 Task: Find connections with filter location General Roca with filter topic #openhouse with filter profile language German with filter current company Job4freshers with filter school Vignan's Foundation for Science, Technology & Research with filter industry Design Services with filter service category Business Law with filter keywords title Housekeeper
Action: Mouse moved to (582, 105)
Screenshot: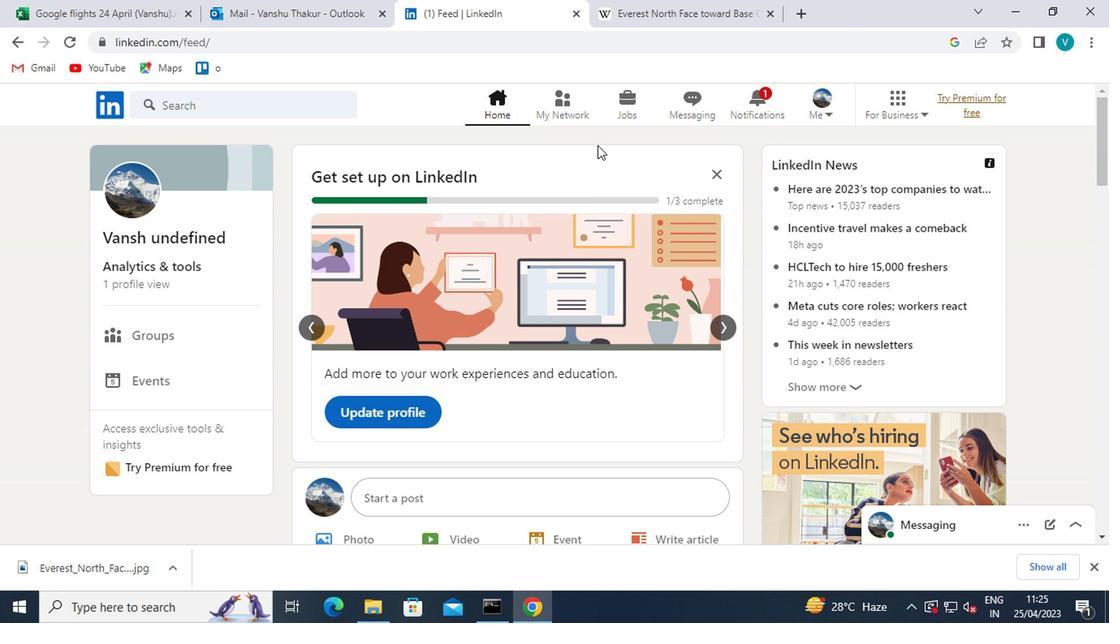 
Action: Mouse pressed left at (582, 105)
Screenshot: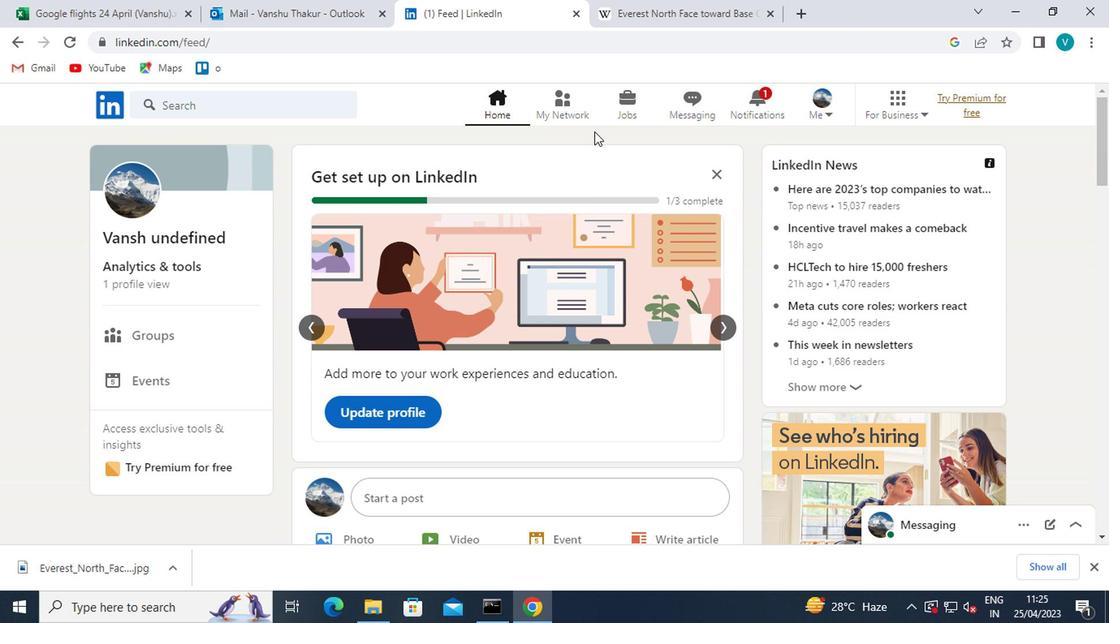
Action: Mouse moved to (181, 194)
Screenshot: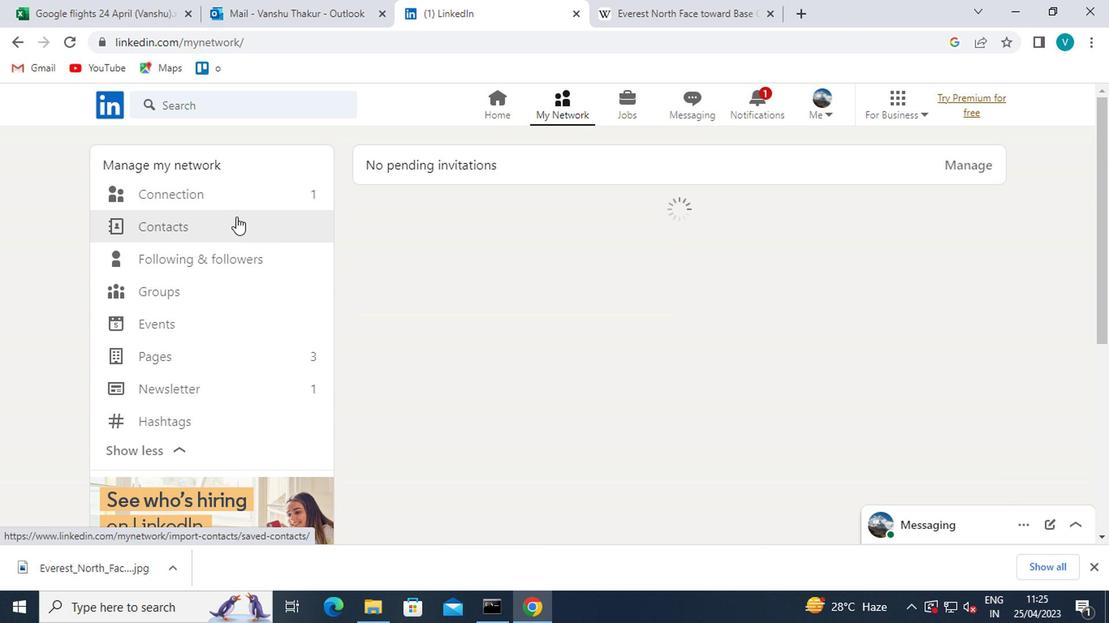 
Action: Mouse pressed left at (181, 194)
Screenshot: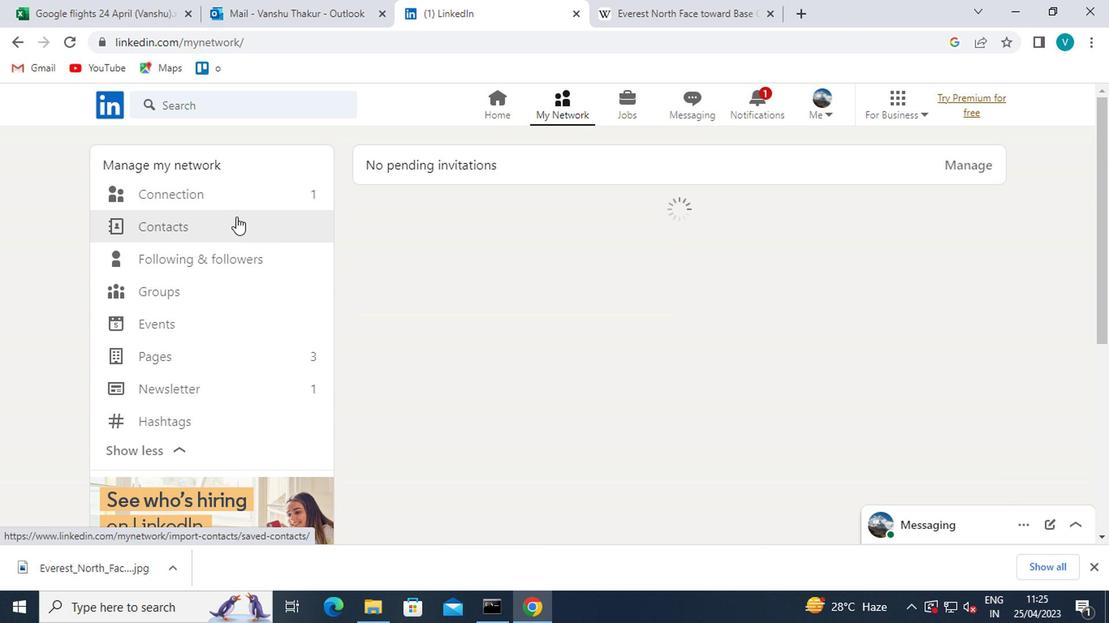 
Action: Mouse moved to (658, 195)
Screenshot: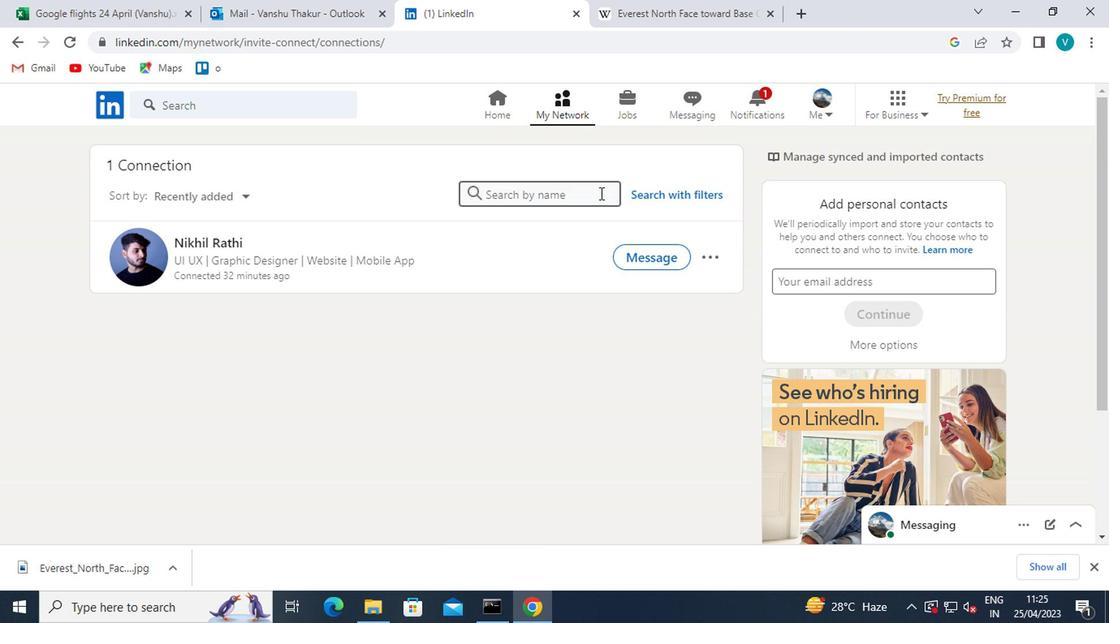 
Action: Mouse pressed left at (658, 195)
Screenshot: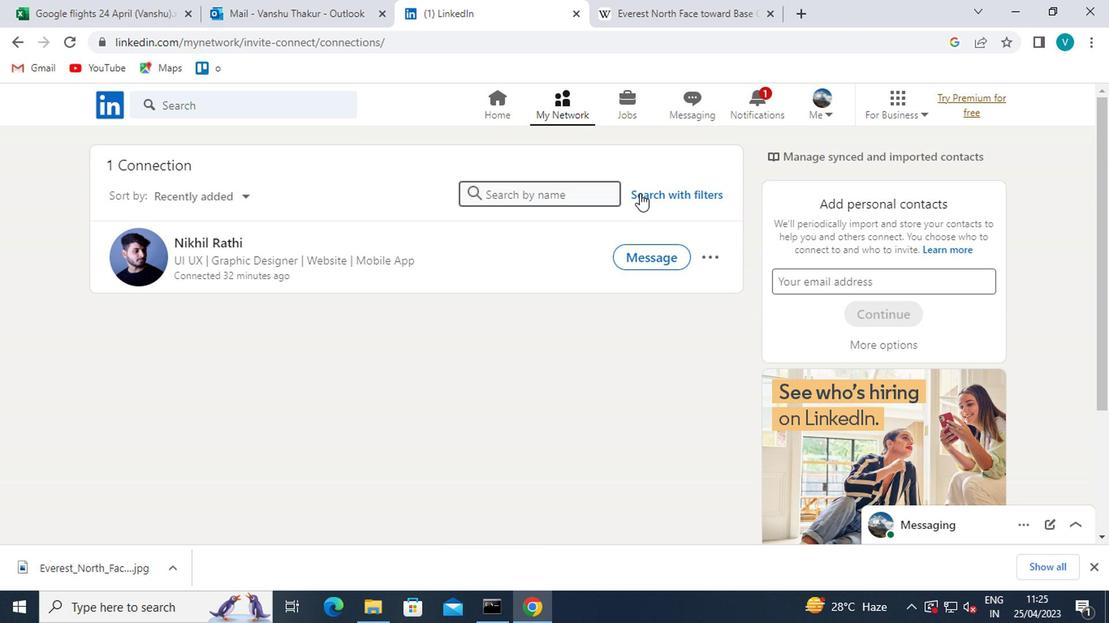 
Action: Mouse moved to (554, 147)
Screenshot: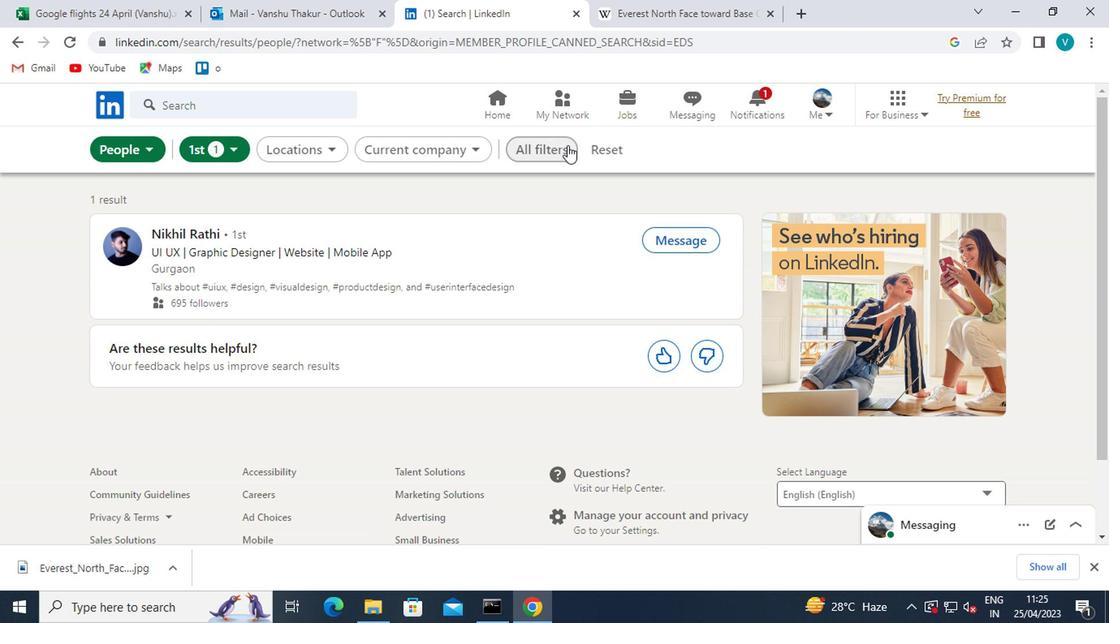 
Action: Mouse pressed left at (554, 147)
Screenshot: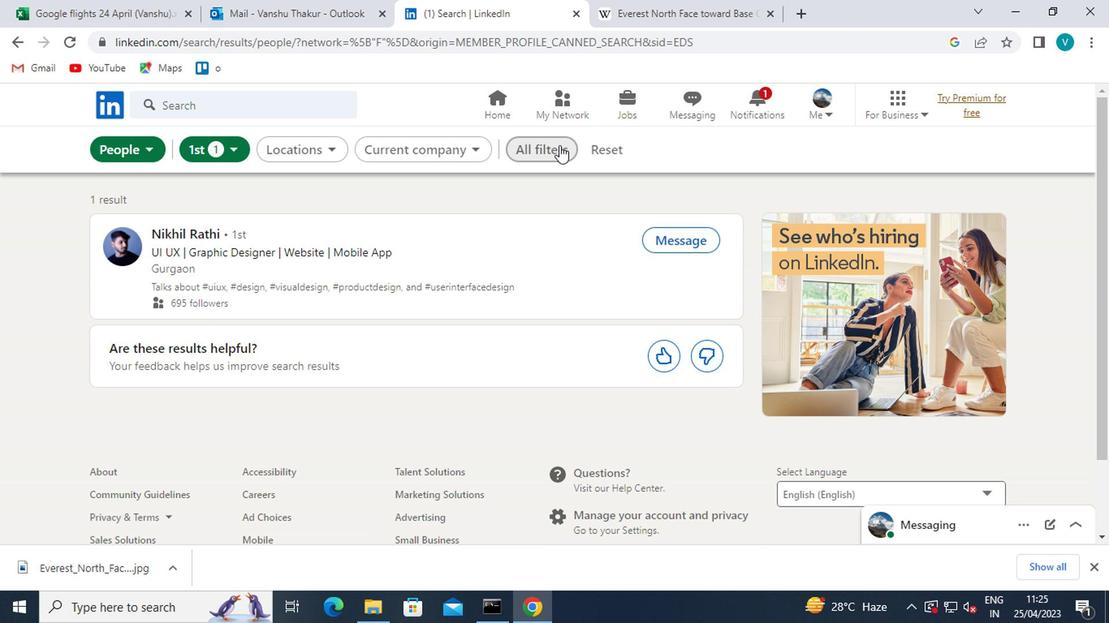 
Action: Mouse moved to (773, 259)
Screenshot: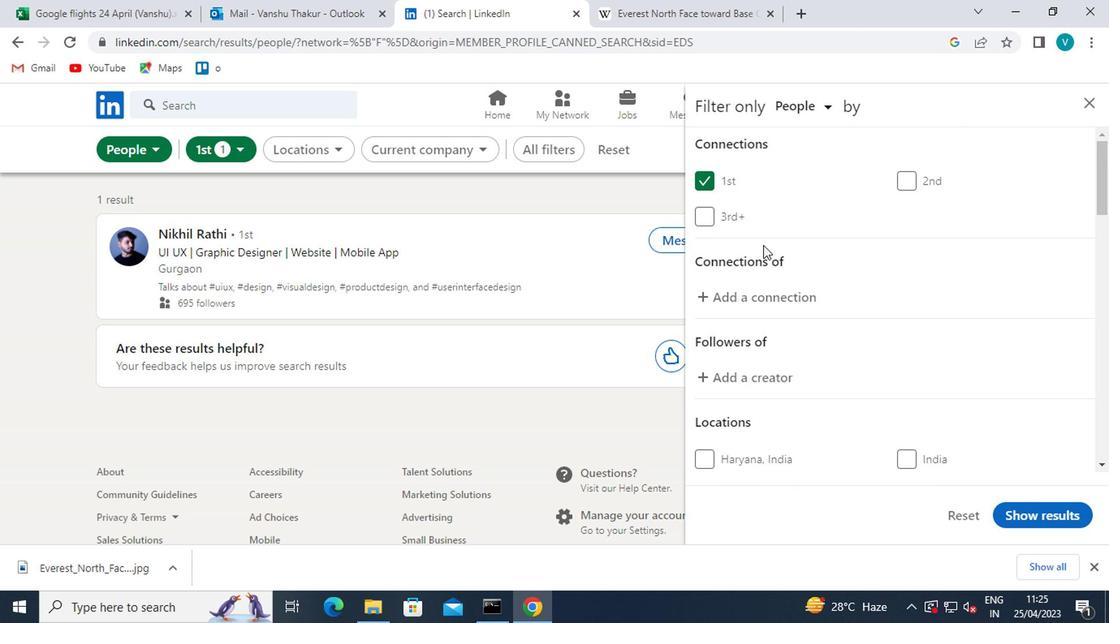 
Action: Mouse scrolled (773, 259) with delta (0, 0)
Screenshot: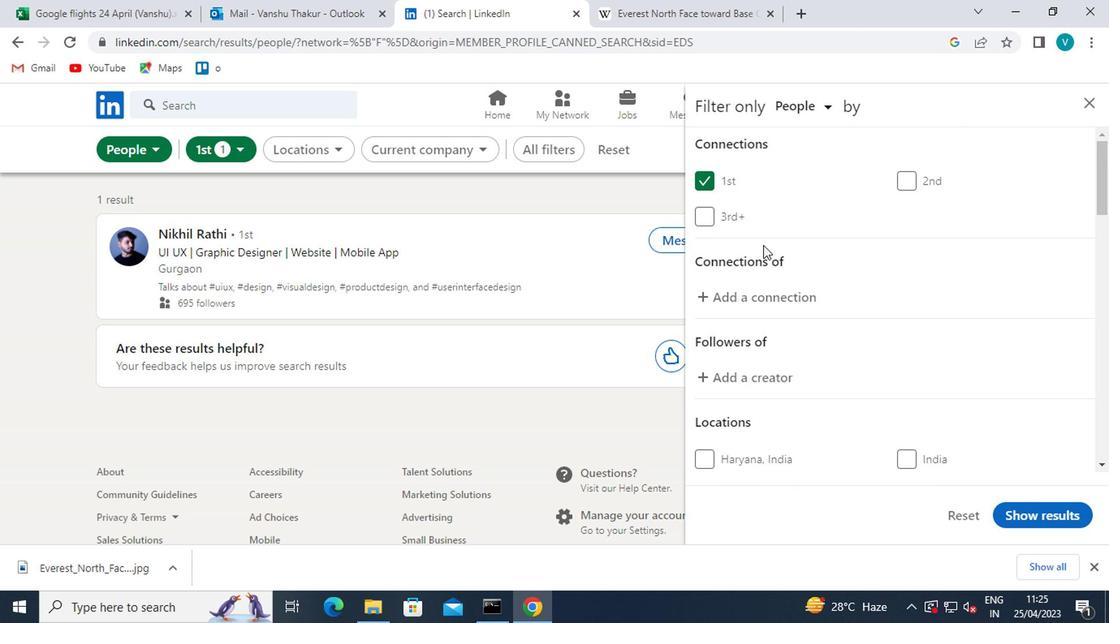 
Action: Mouse moved to (794, 278)
Screenshot: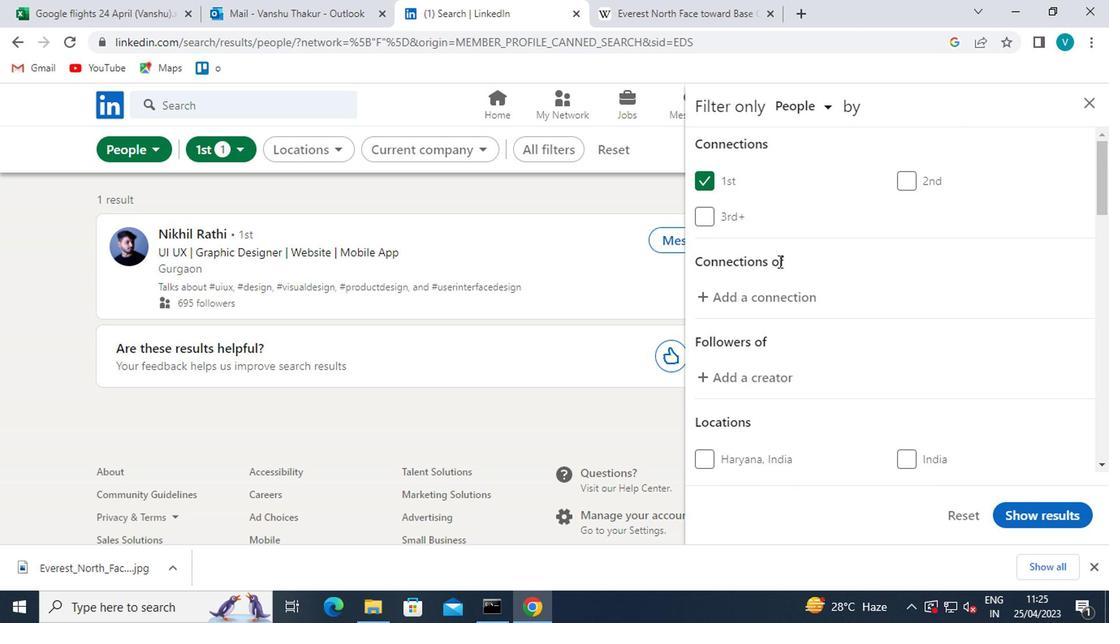 
Action: Mouse scrolled (794, 277) with delta (0, 0)
Screenshot: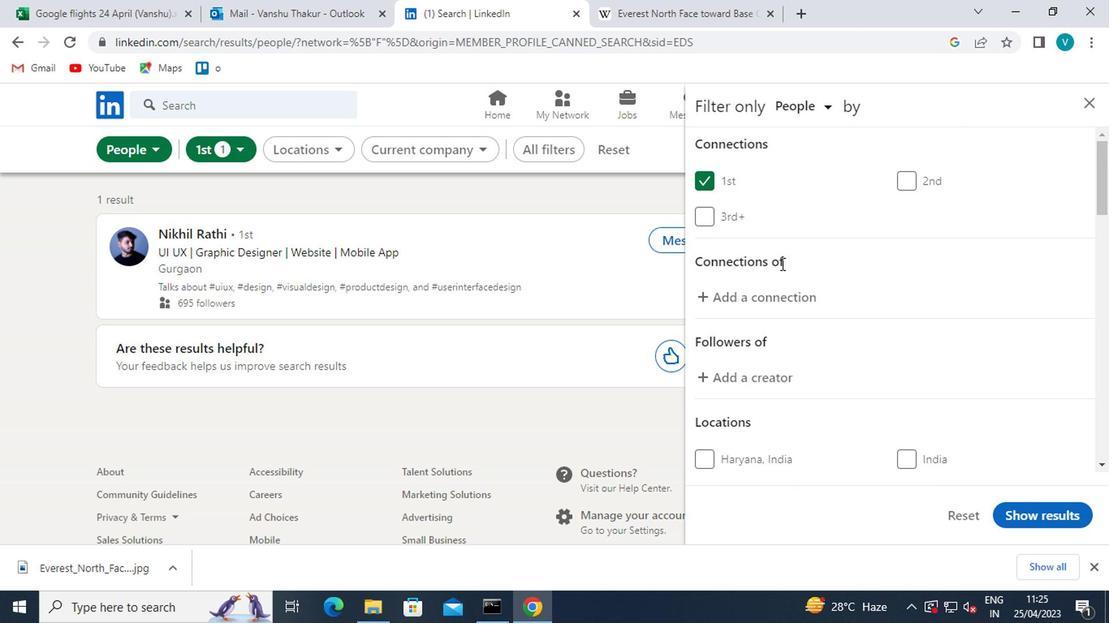 
Action: Mouse moved to (776, 369)
Screenshot: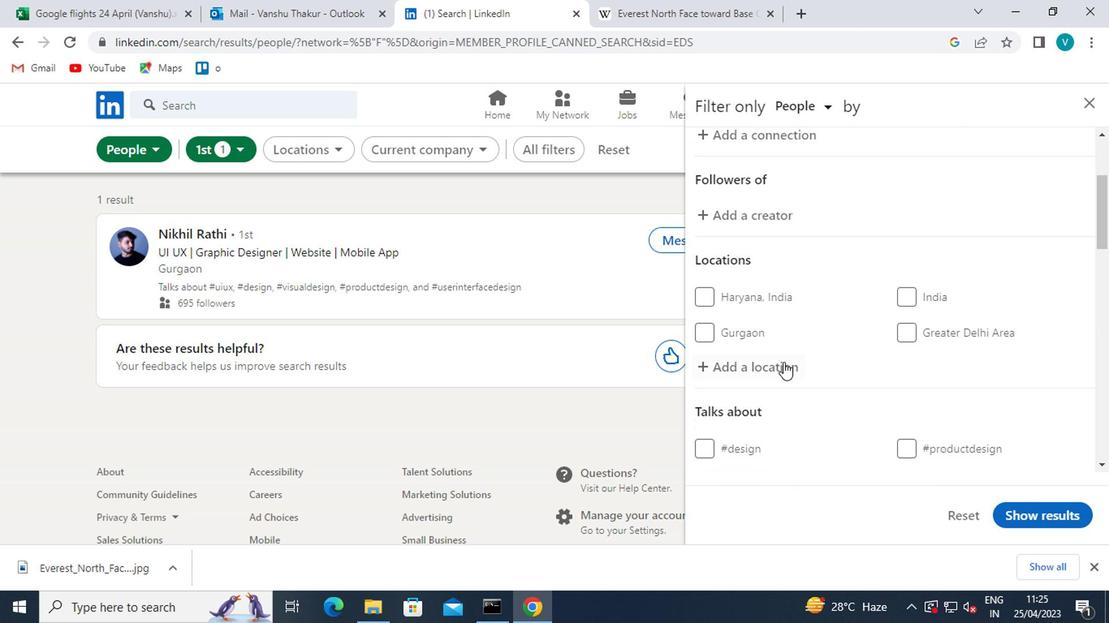 
Action: Mouse pressed left at (776, 369)
Screenshot: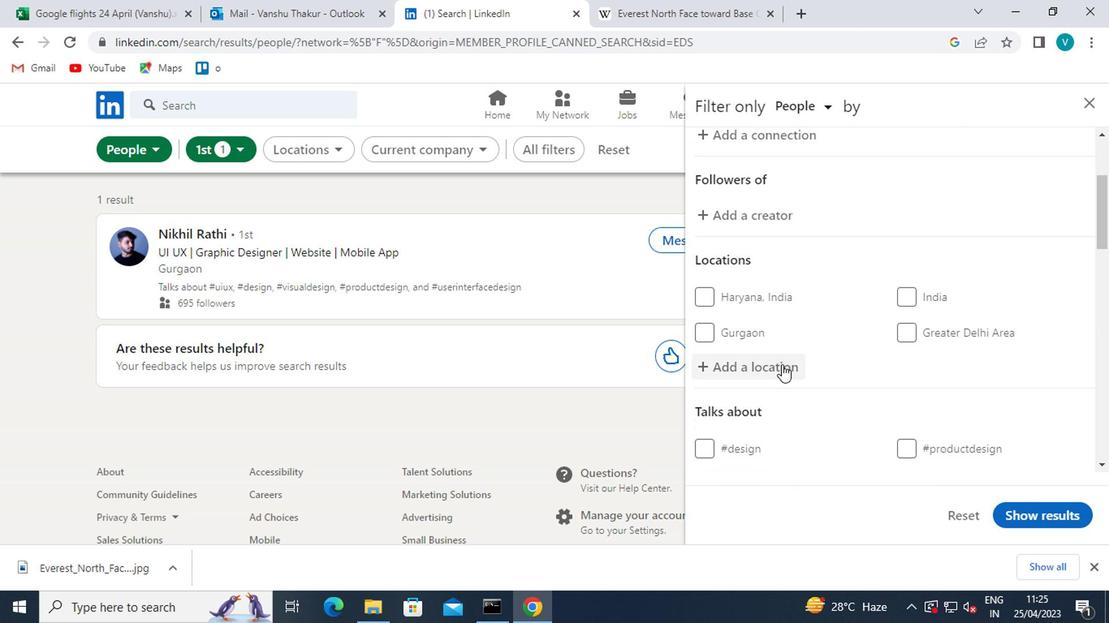 
Action: Mouse moved to (766, 361)
Screenshot: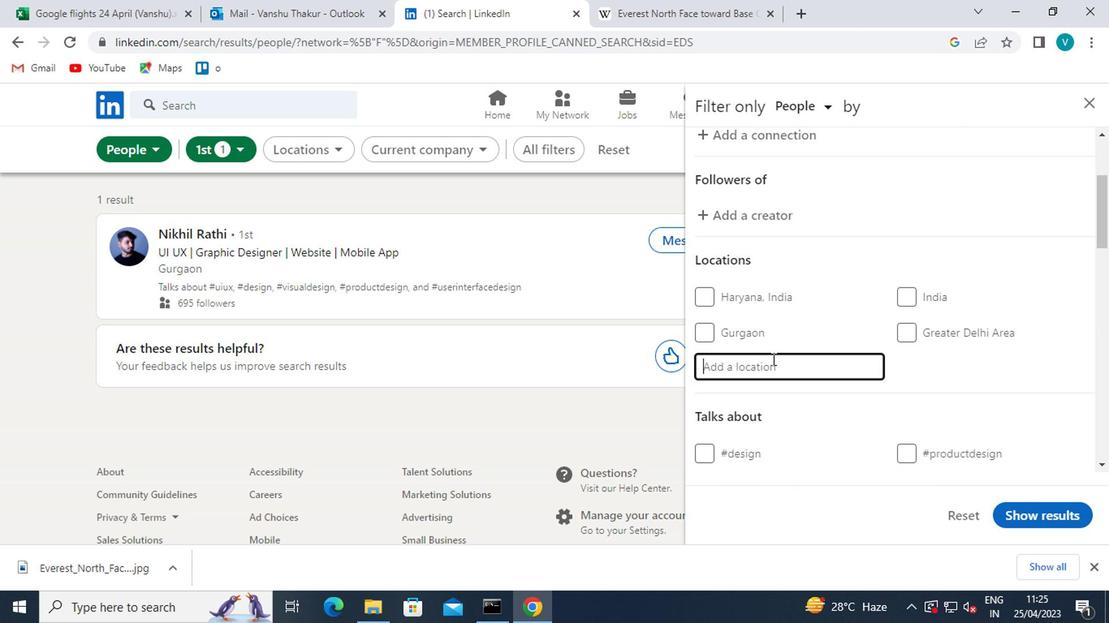 
Action: Mouse pressed left at (766, 361)
Screenshot: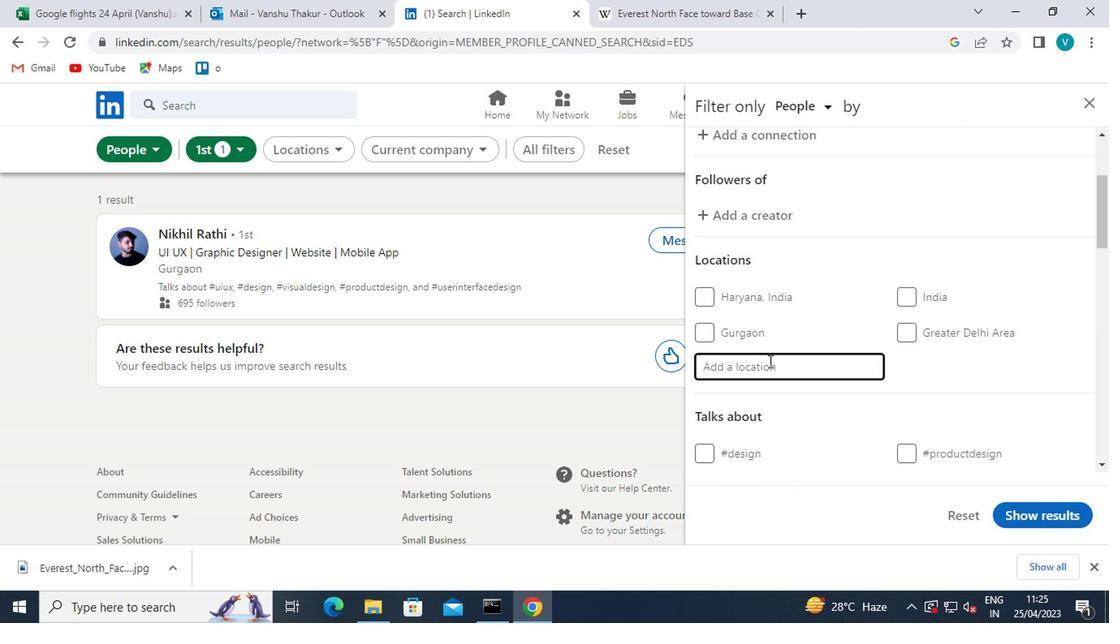 
Action: Key pressed <Key.shift>GENERAL<Key.space><Key.shift>ROCA
Screenshot: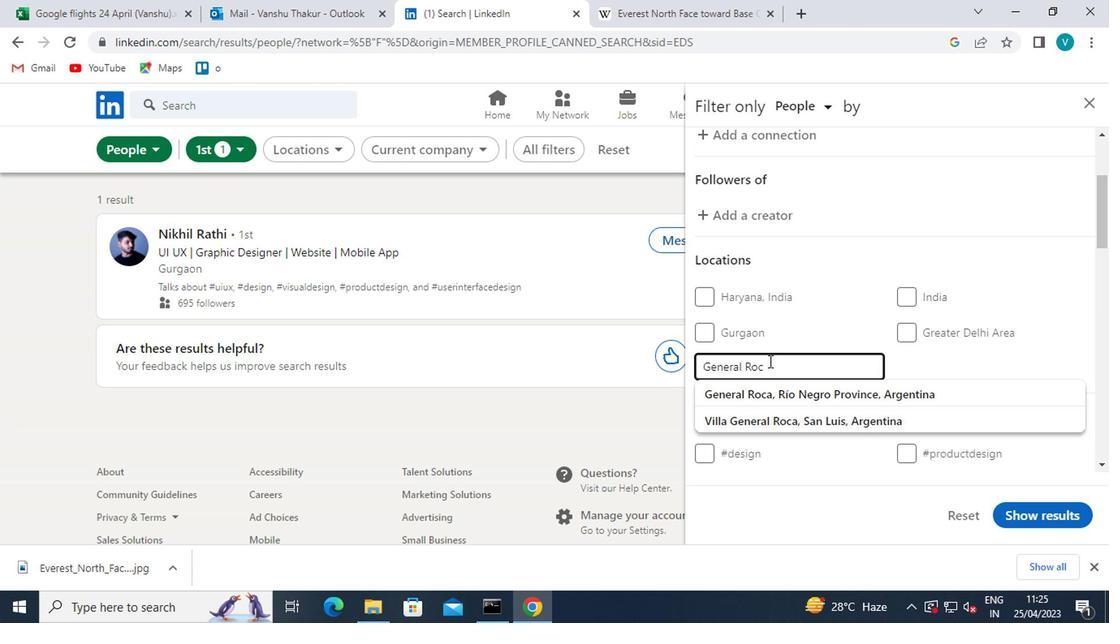 
Action: Mouse moved to (785, 391)
Screenshot: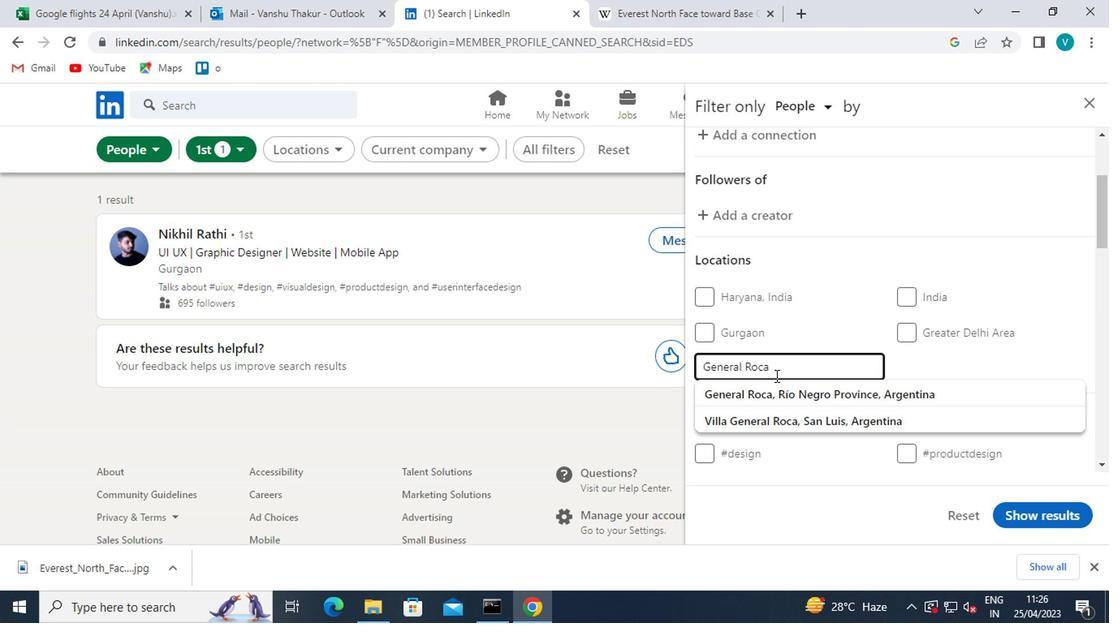 
Action: Mouse pressed left at (785, 391)
Screenshot: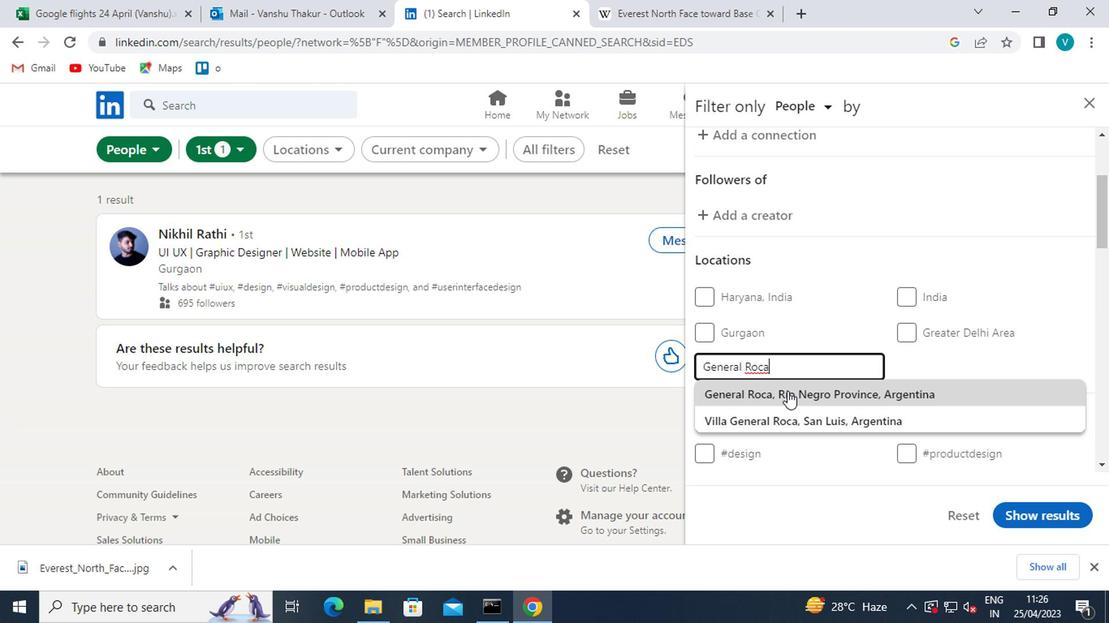 
Action: Mouse moved to (949, 424)
Screenshot: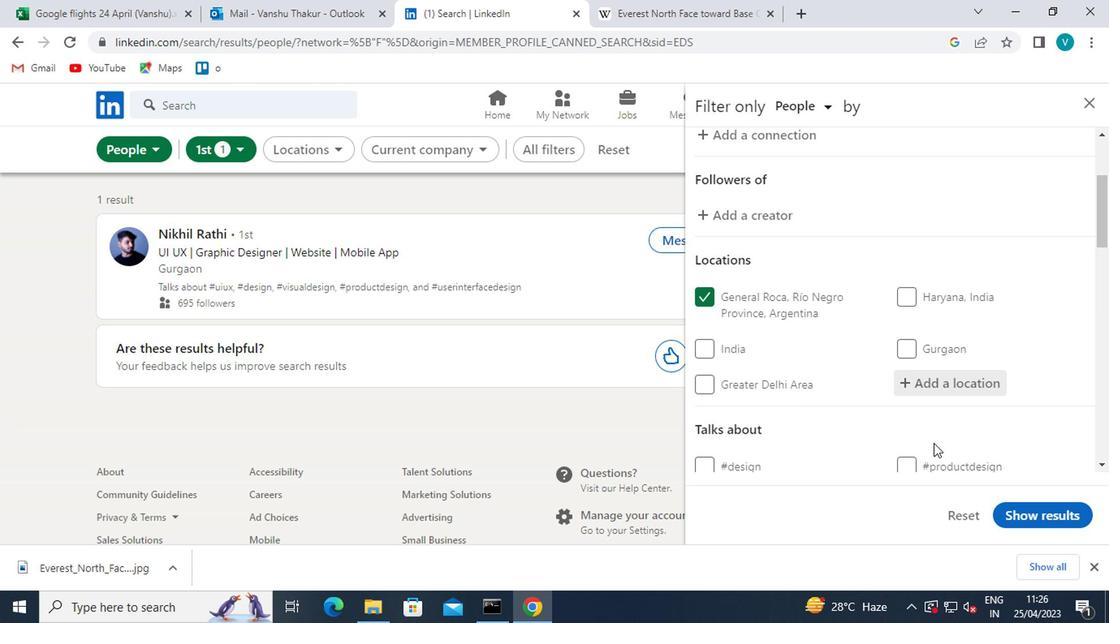 
Action: Mouse scrolled (949, 424) with delta (0, 0)
Screenshot: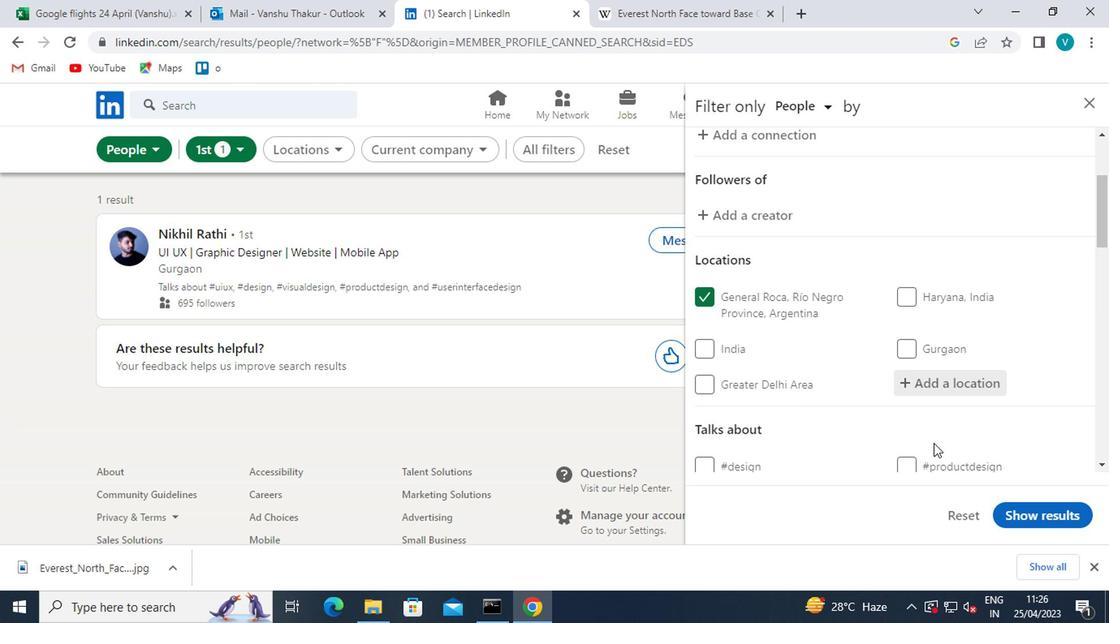 
Action: Mouse scrolled (949, 424) with delta (0, 0)
Screenshot: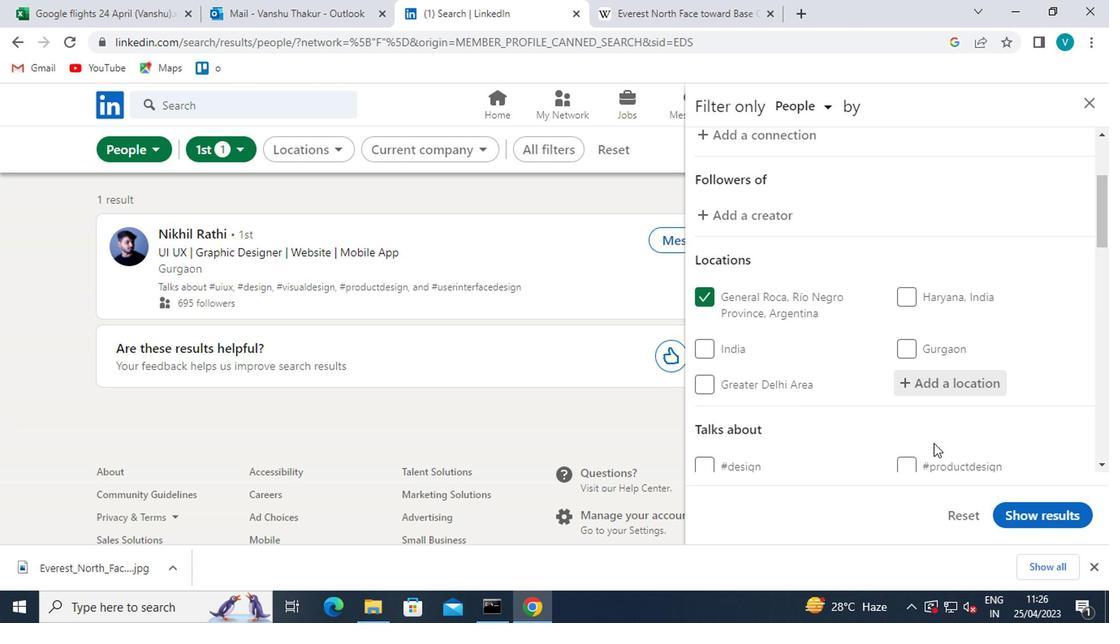 
Action: Mouse moved to (945, 376)
Screenshot: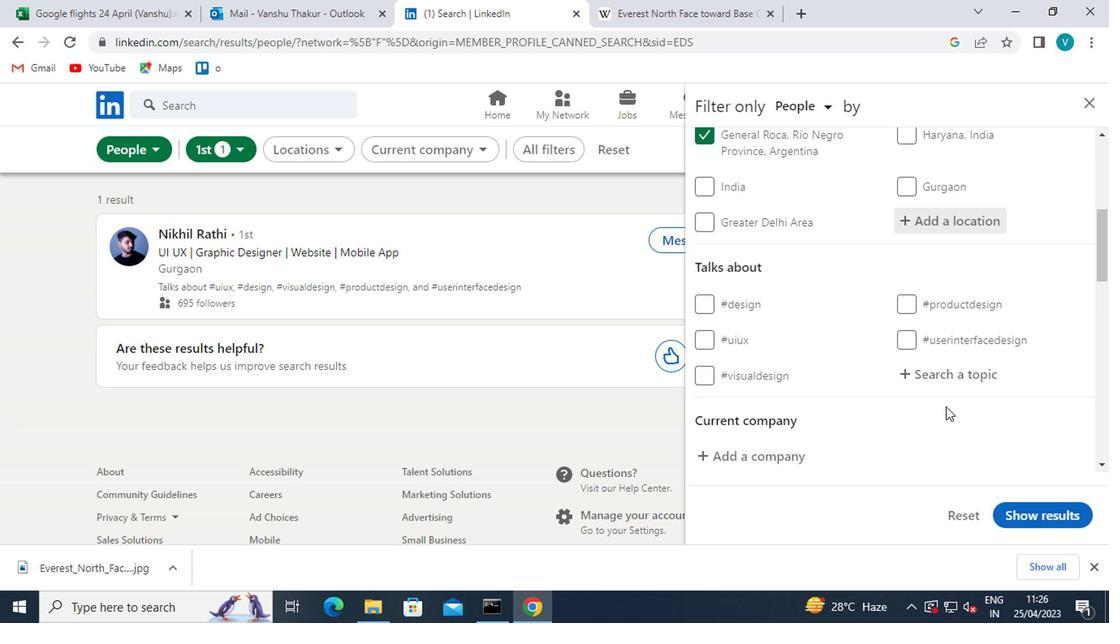 
Action: Mouse pressed left at (945, 376)
Screenshot: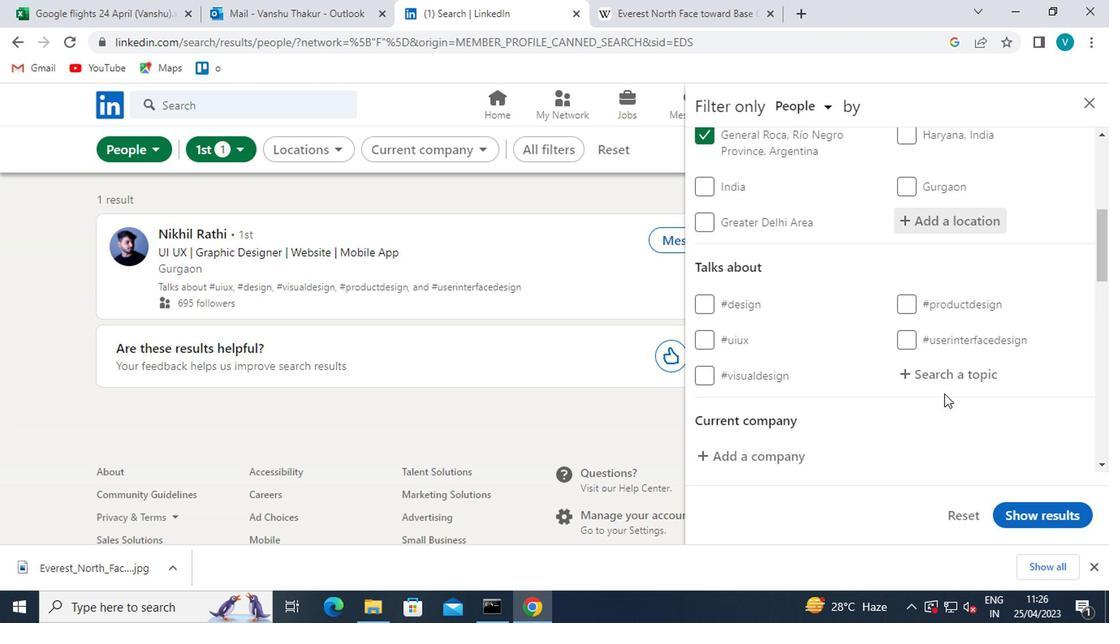 
Action: Key pressed <Key.shift>#OPENHOUSE
Screenshot: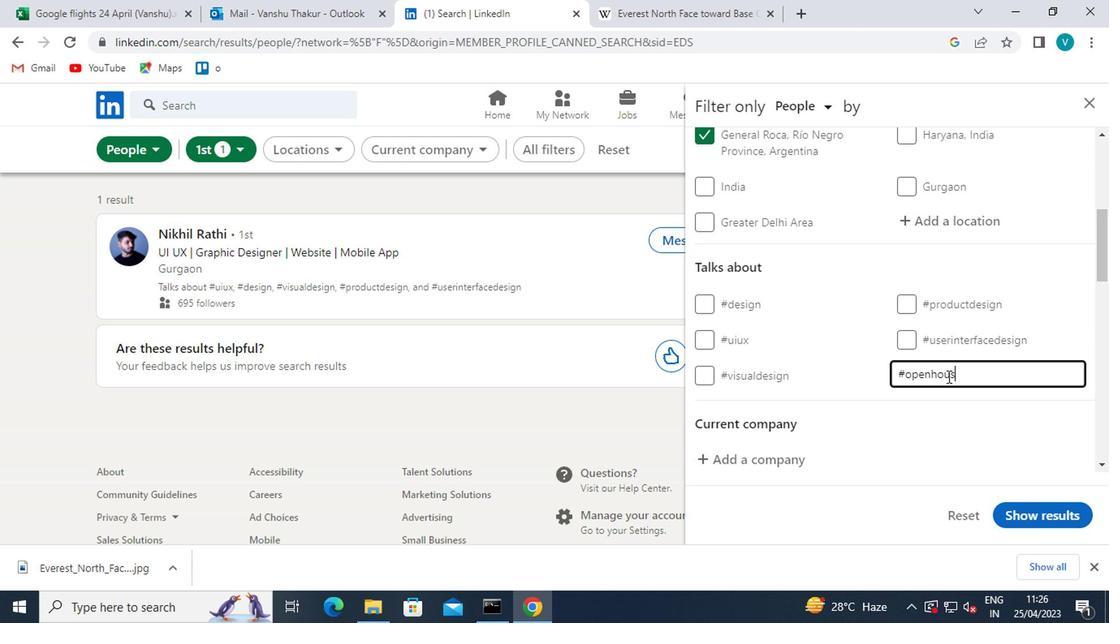 
Action: Mouse moved to (943, 378)
Screenshot: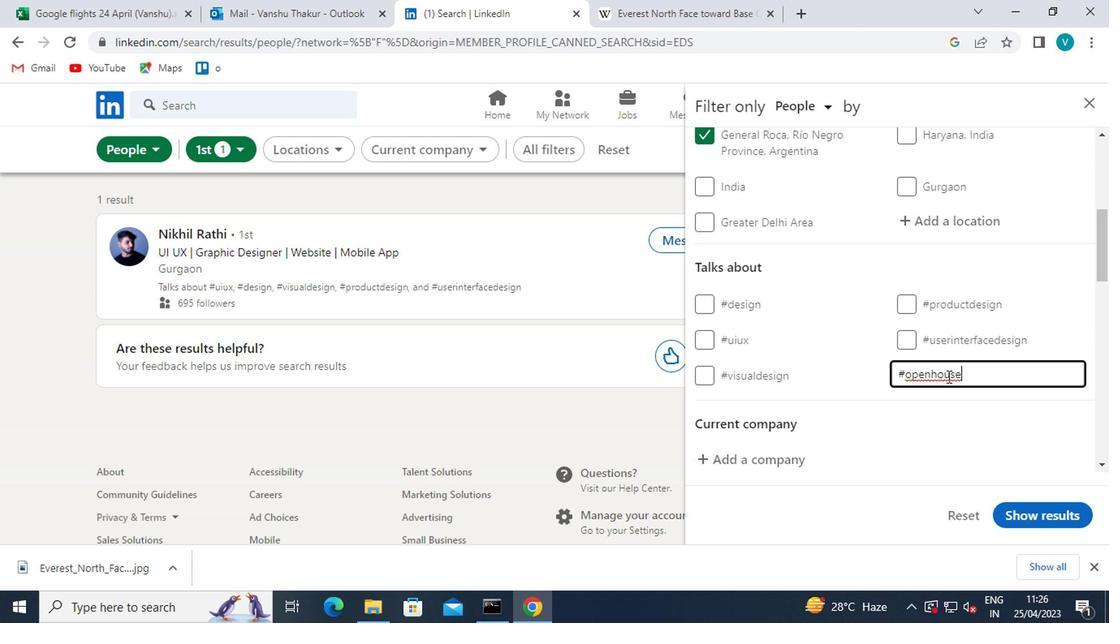 
Action: Mouse scrolled (943, 378) with delta (0, 0)
Screenshot: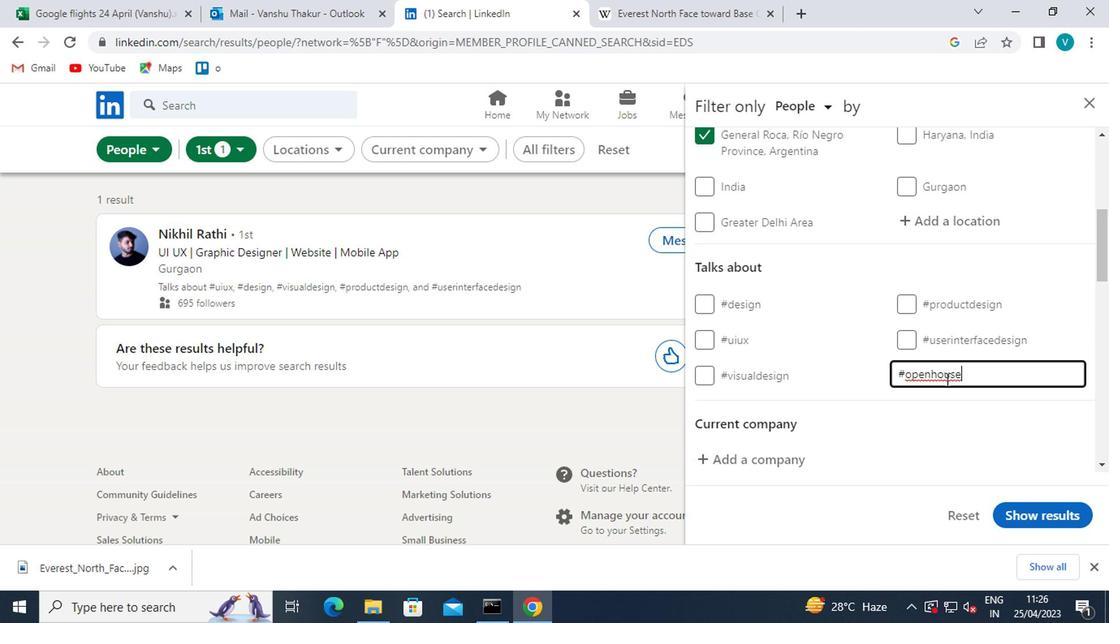 
Action: Mouse moved to (943, 380)
Screenshot: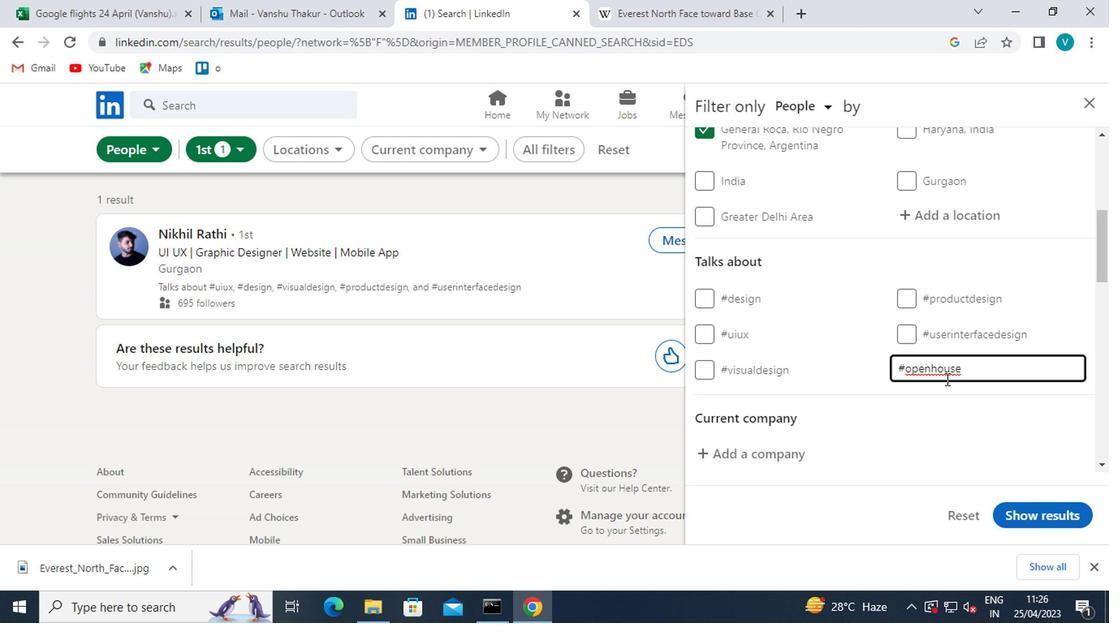 
Action: Mouse scrolled (943, 380) with delta (0, 0)
Screenshot: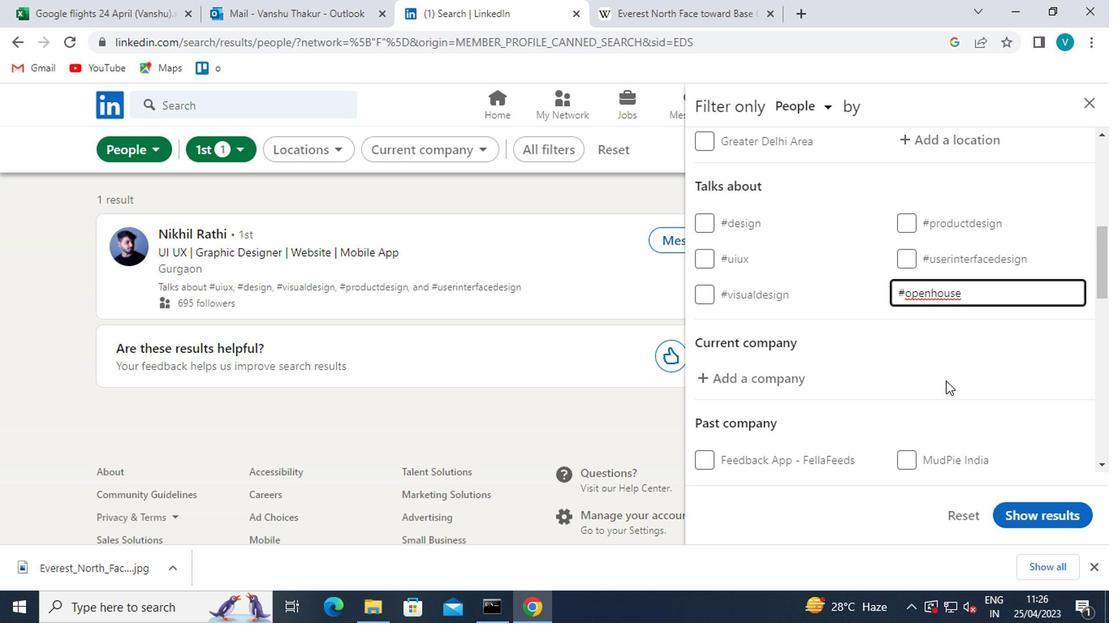 
Action: Mouse scrolled (943, 380) with delta (0, 0)
Screenshot: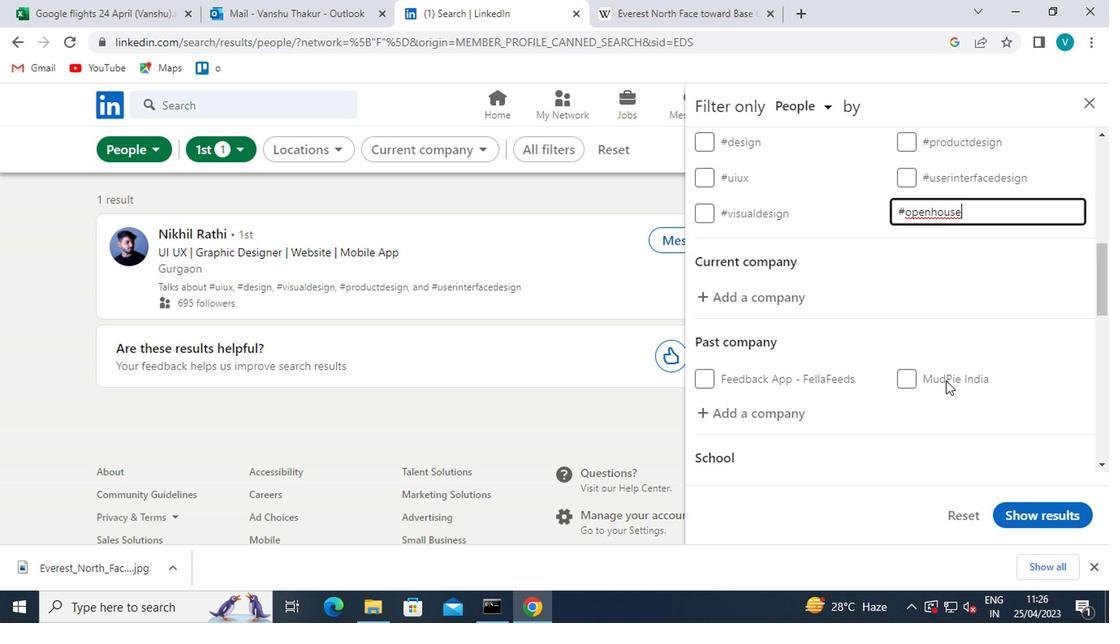 
Action: Mouse scrolled (943, 380) with delta (0, 0)
Screenshot: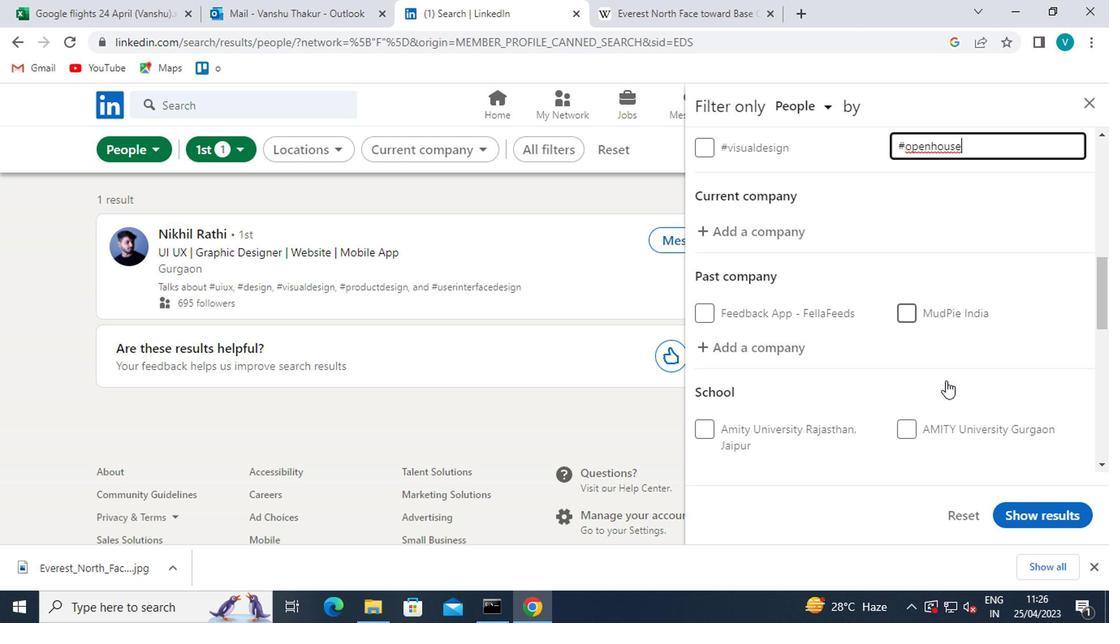
Action: Mouse scrolled (943, 380) with delta (0, 0)
Screenshot: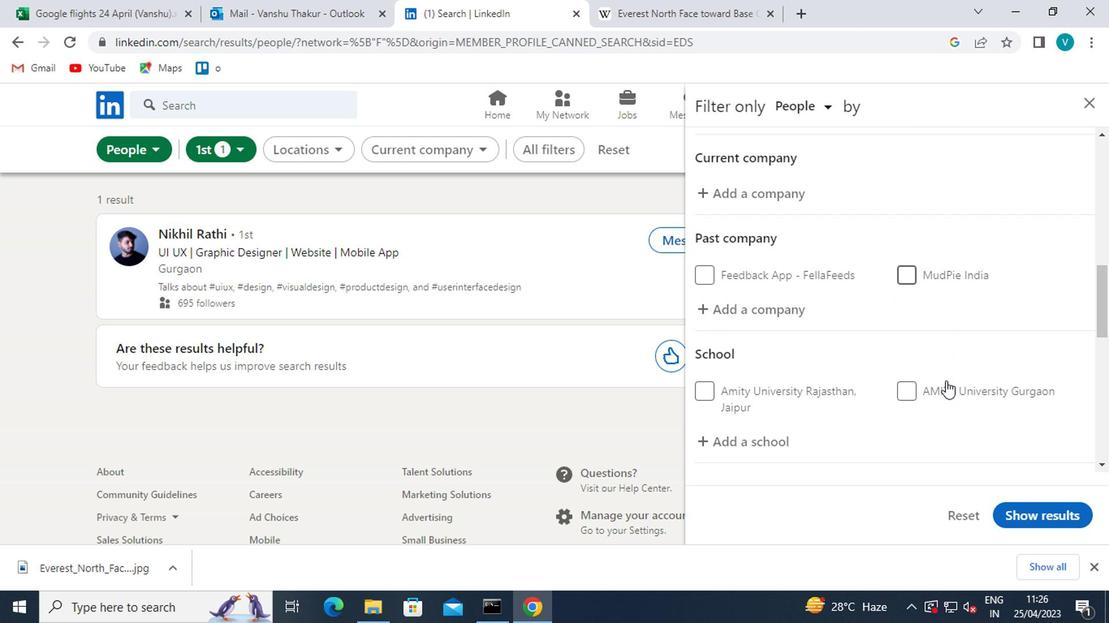 
Action: Mouse scrolled (943, 380) with delta (0, 0)
Screenshot: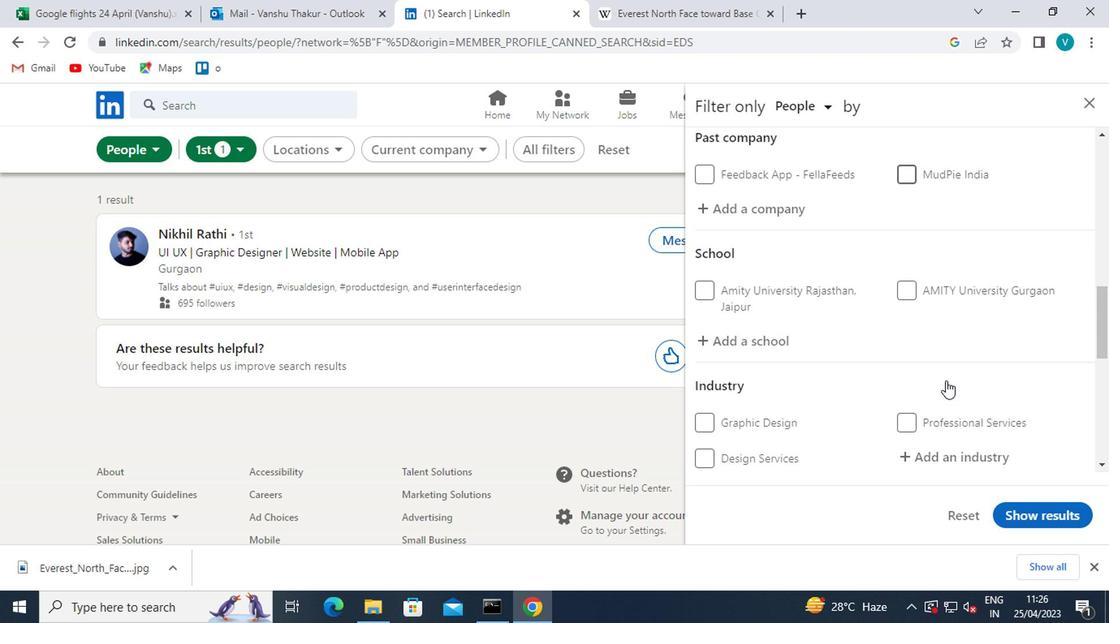 
Action: Mouse scrolled (943, 380) with delta (0, 0)
Screenshot: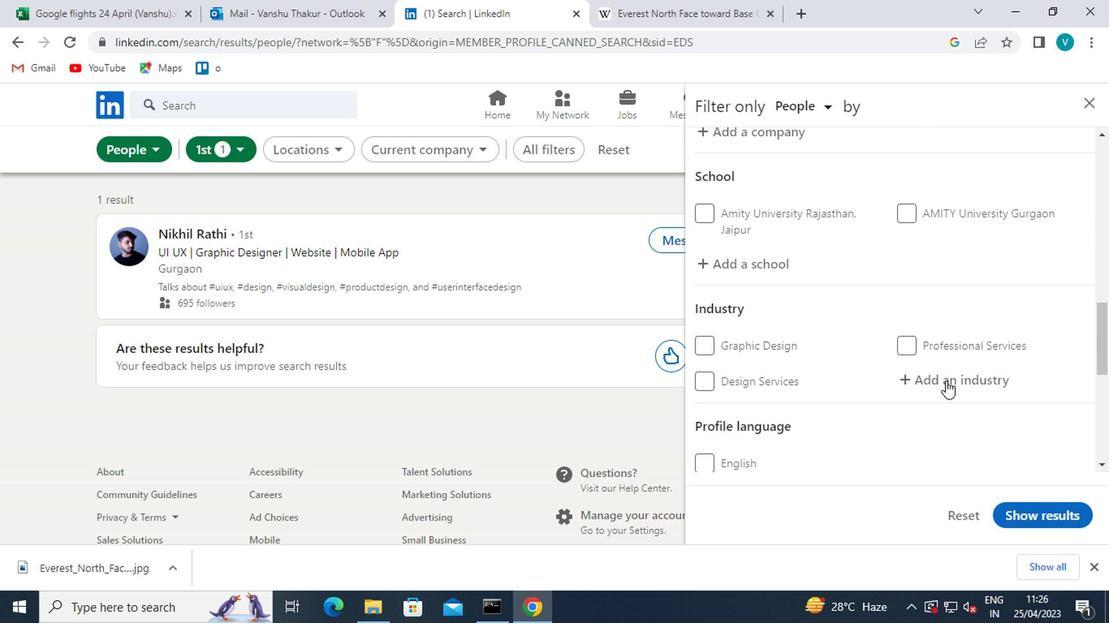 
Action: Mouse scrolled (943, 381) with delta (0, 0)
Screenshot: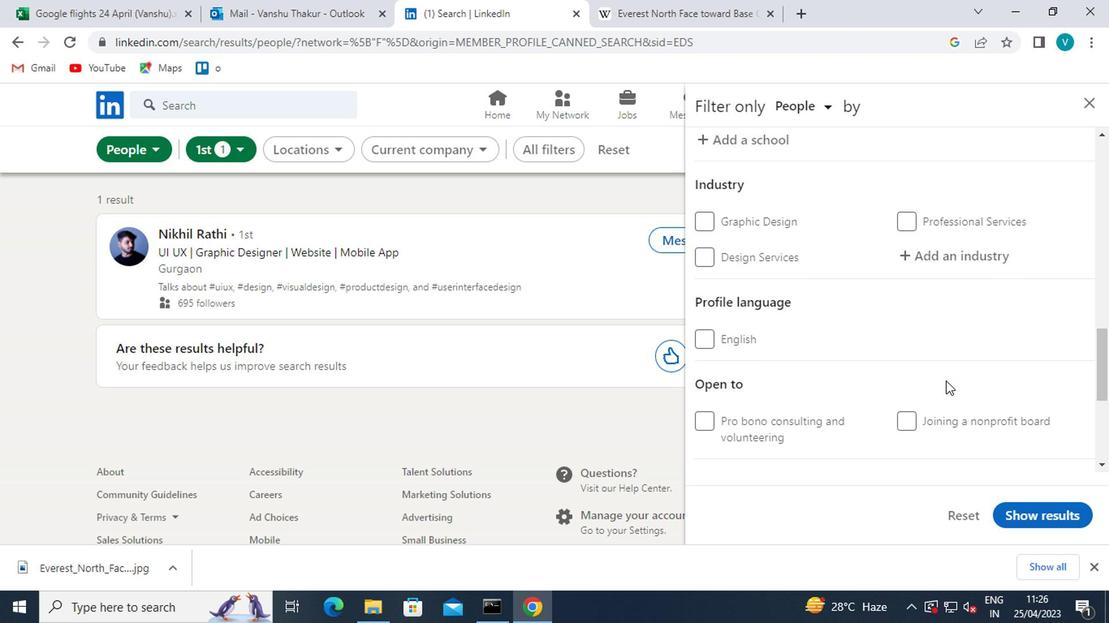 
Action: Mouse scrolled (943, 381) with delta (0, 0)
Screenshot: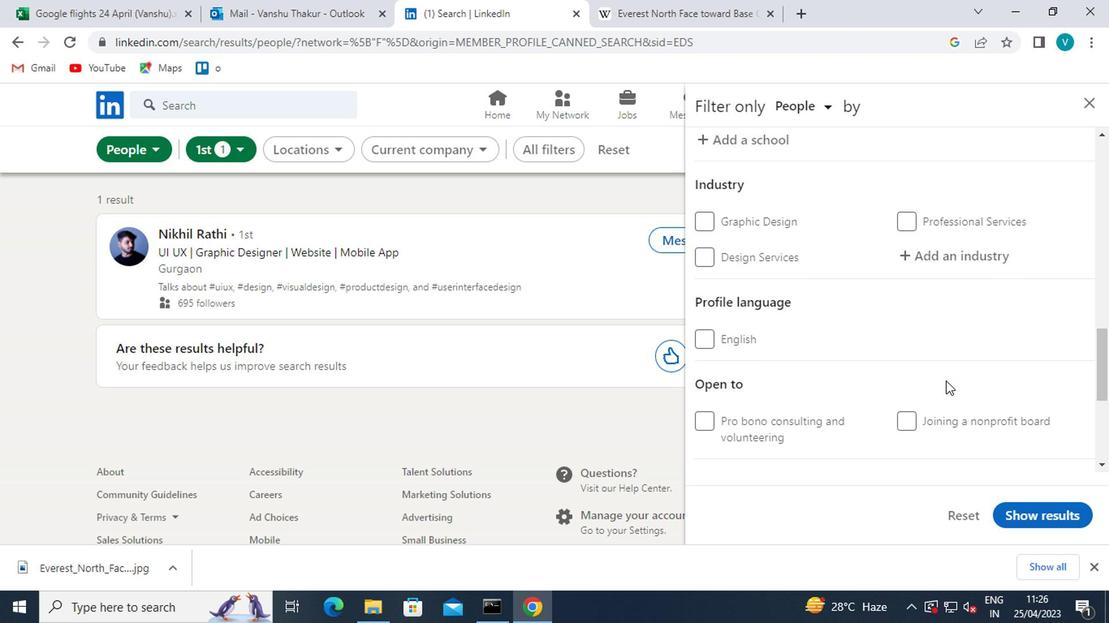 
Action: Mouse scrolled (943, 381) with delta (0, 0)
Screenshot: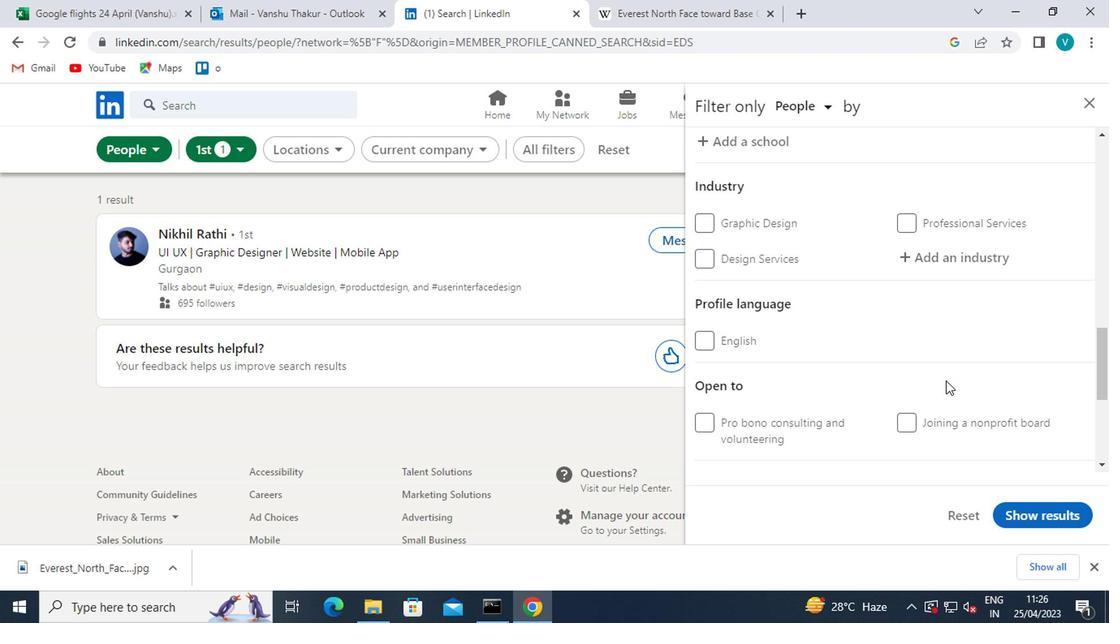 
Action: Mouse scrolled (943, 381) with delta (0, 0)
Screenshot: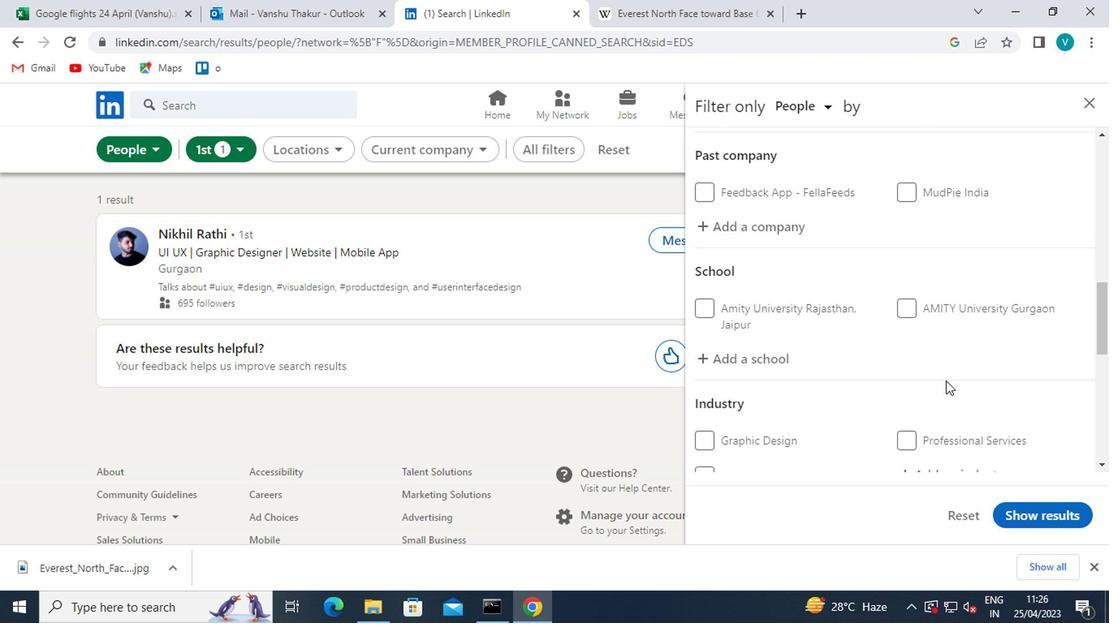 
Action: Mouse scrolled (943, 381) with delta (0, 0)
Screenshot: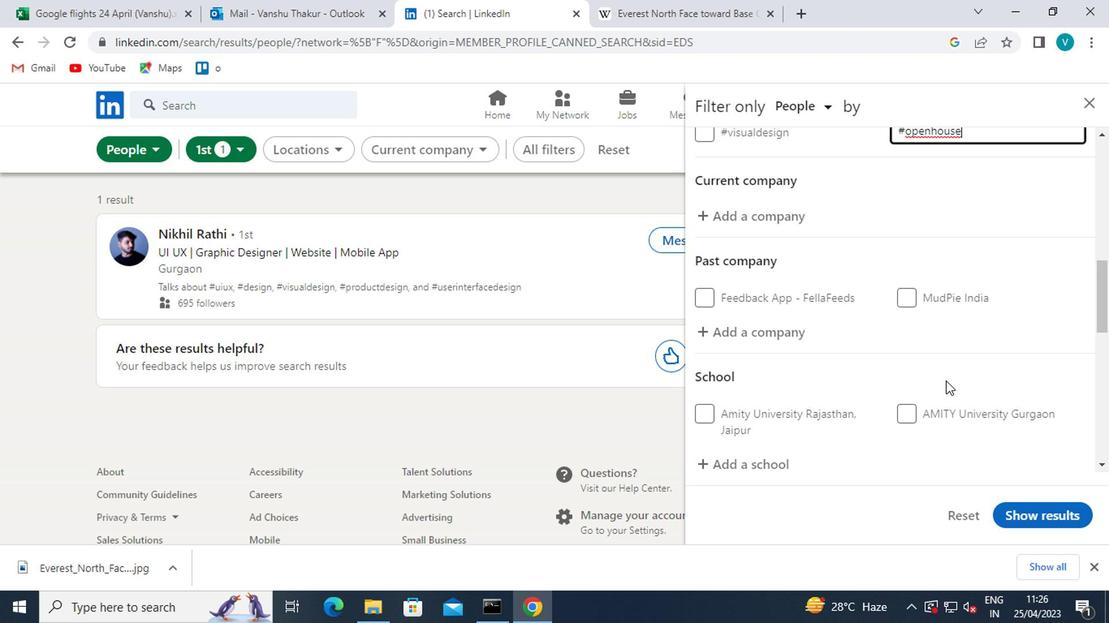 
Action: Mouse moved to (782, 309)
Screenshot: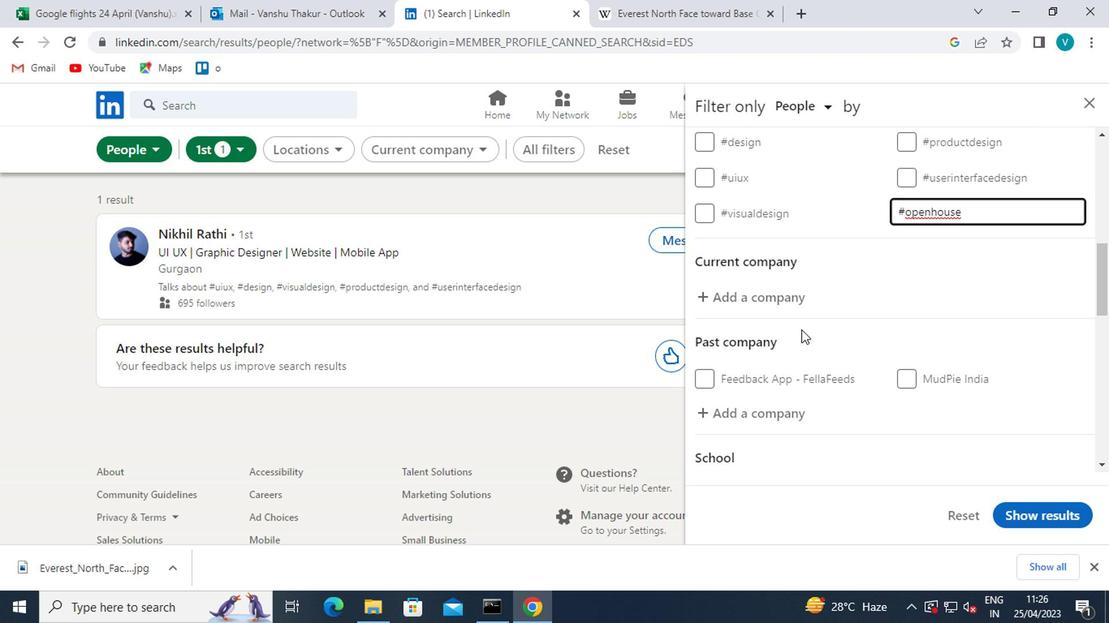 
Action: Mouse pressed left at (782, 309)
Screenshot: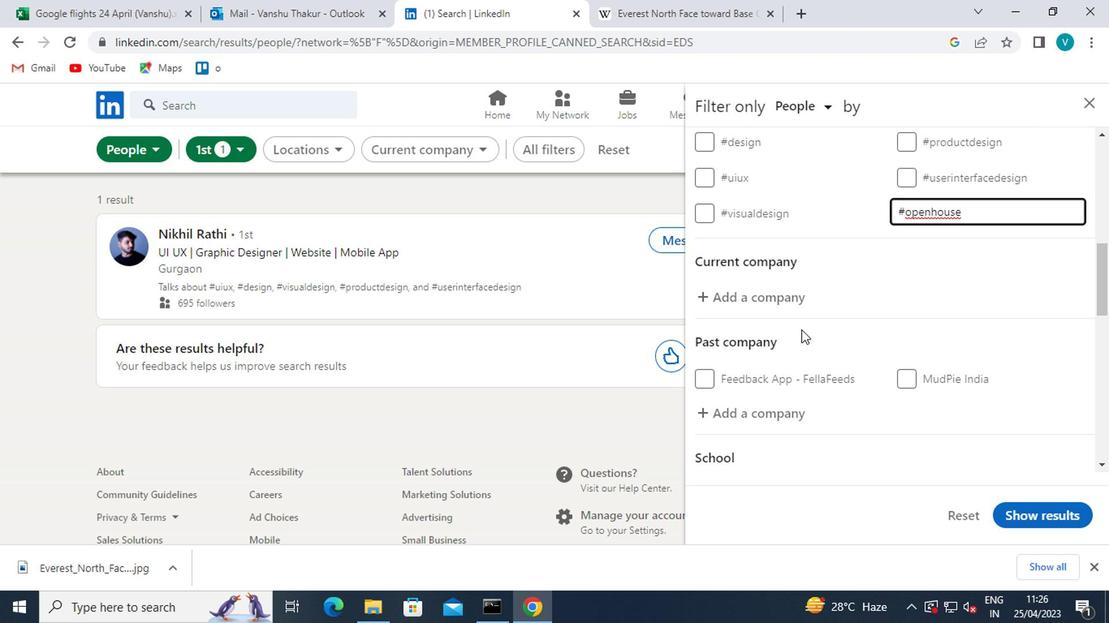 
Action: Mouse moved to (789, 302)
Screenshot: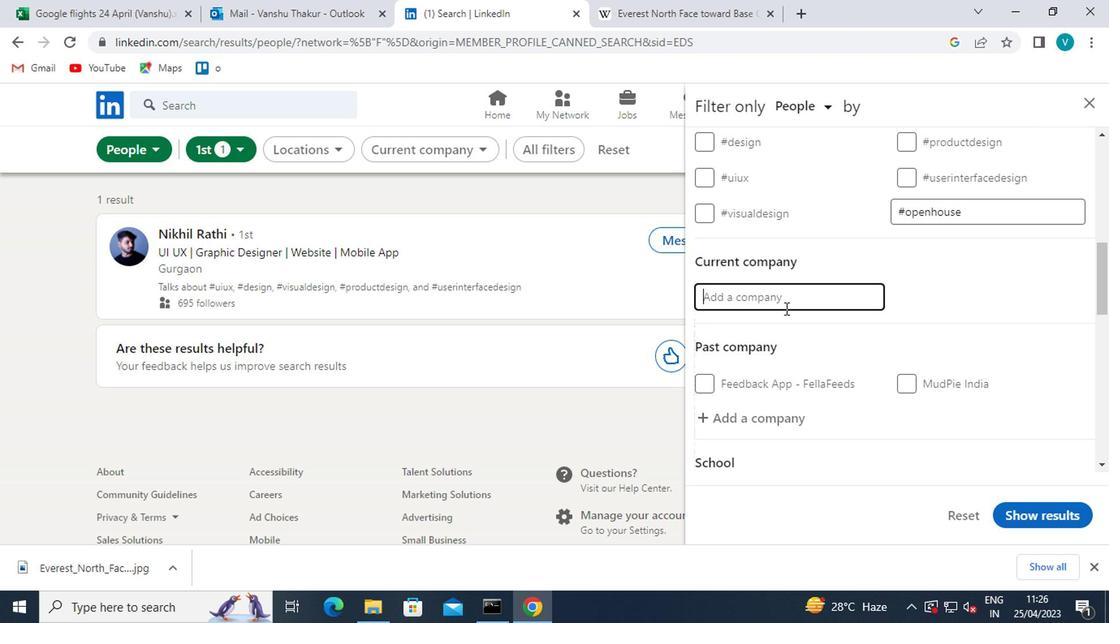 
Action: Key pressed <Key.shift>JOB4
Screenshot: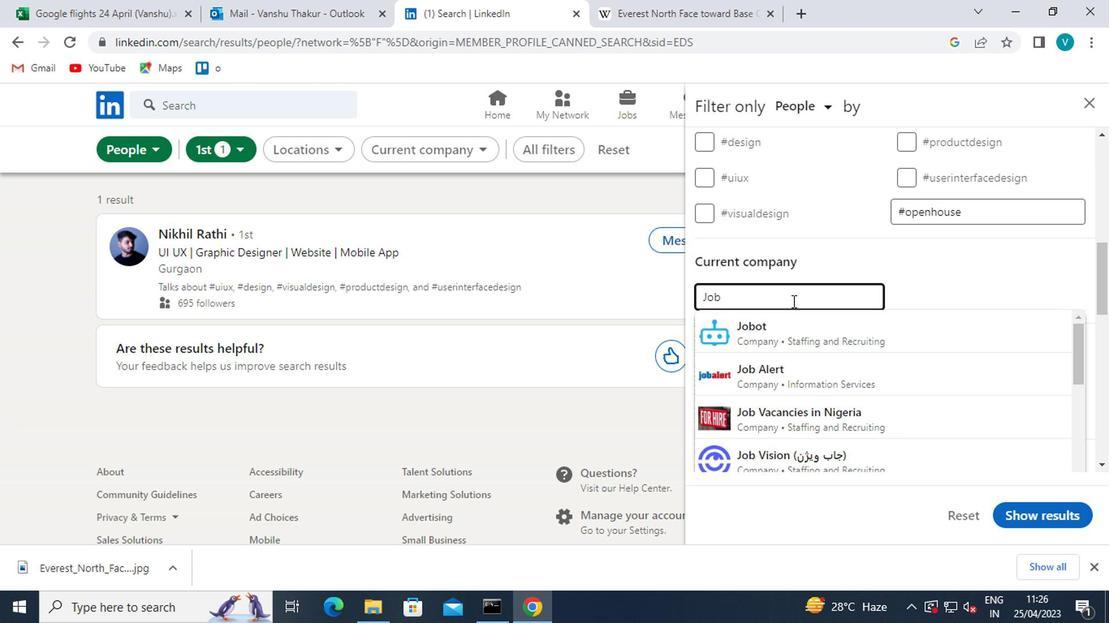
Action: Mouse moved to (793, 378)
Screenshot: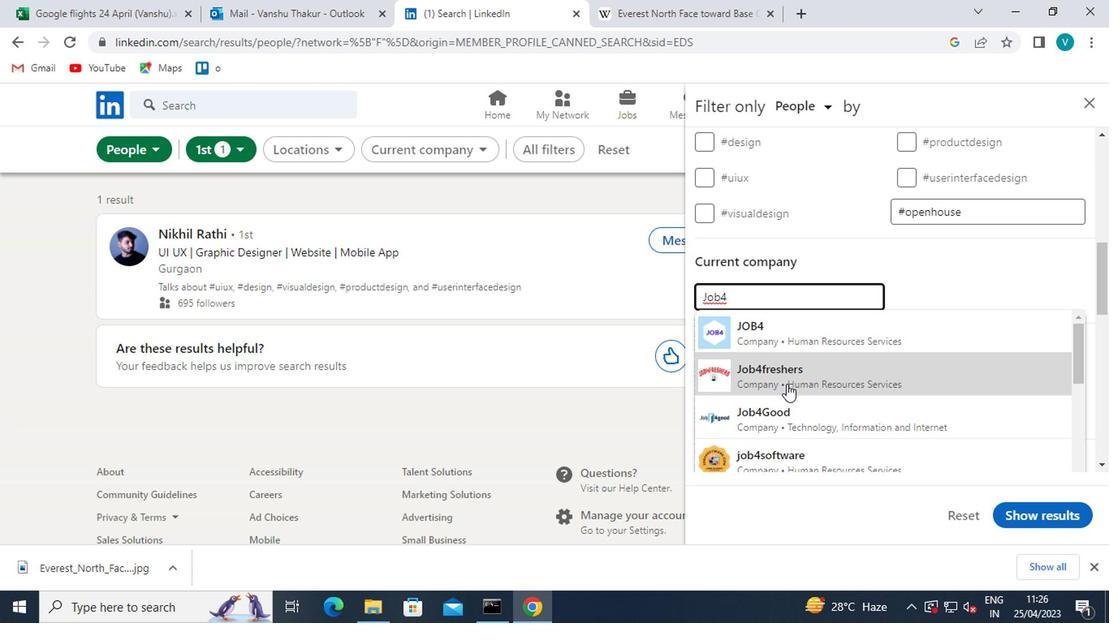 
Action: Mouse pressed left at (793, 378)
Screenshot: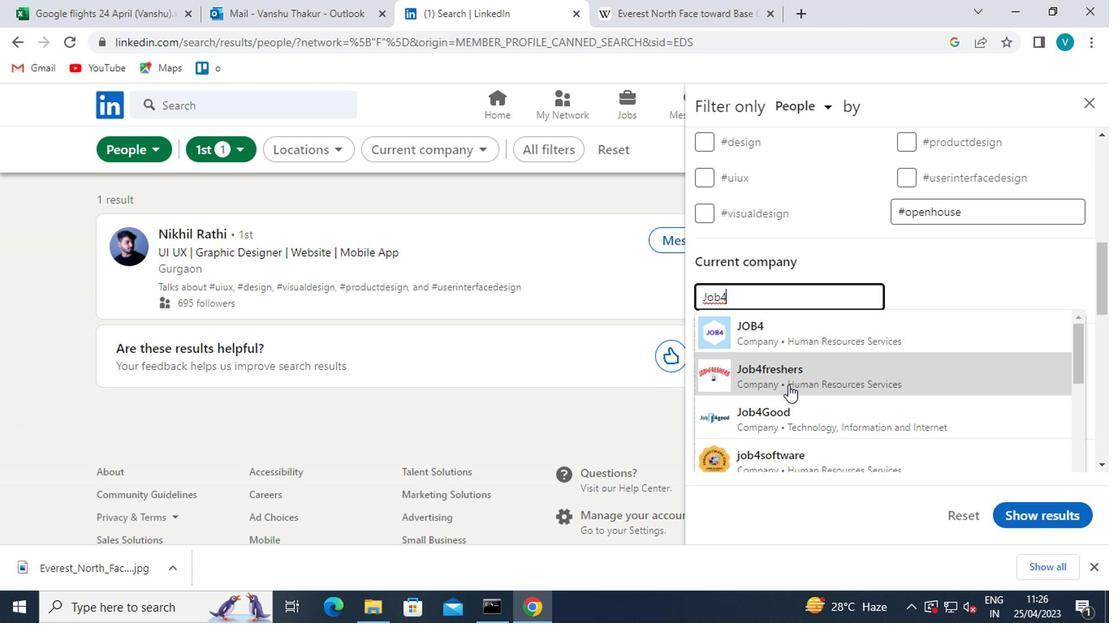 
Action: Mouse moved to (819, 356)
Screenshot: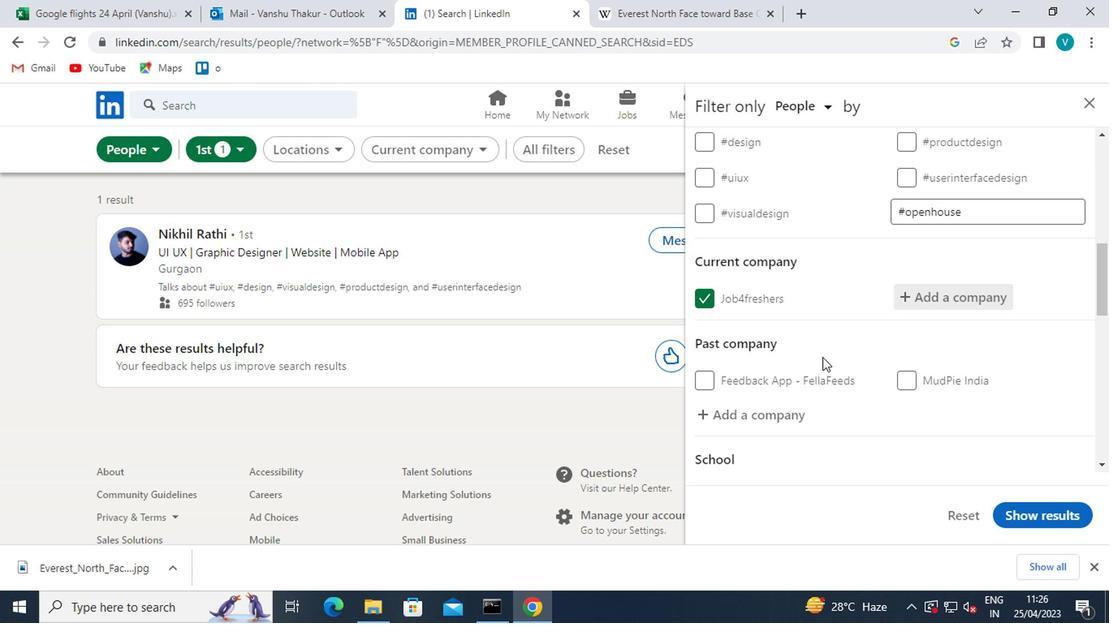 
Action: Mouse scrolled (819, 355) with delta (0, 0)
Screenshot: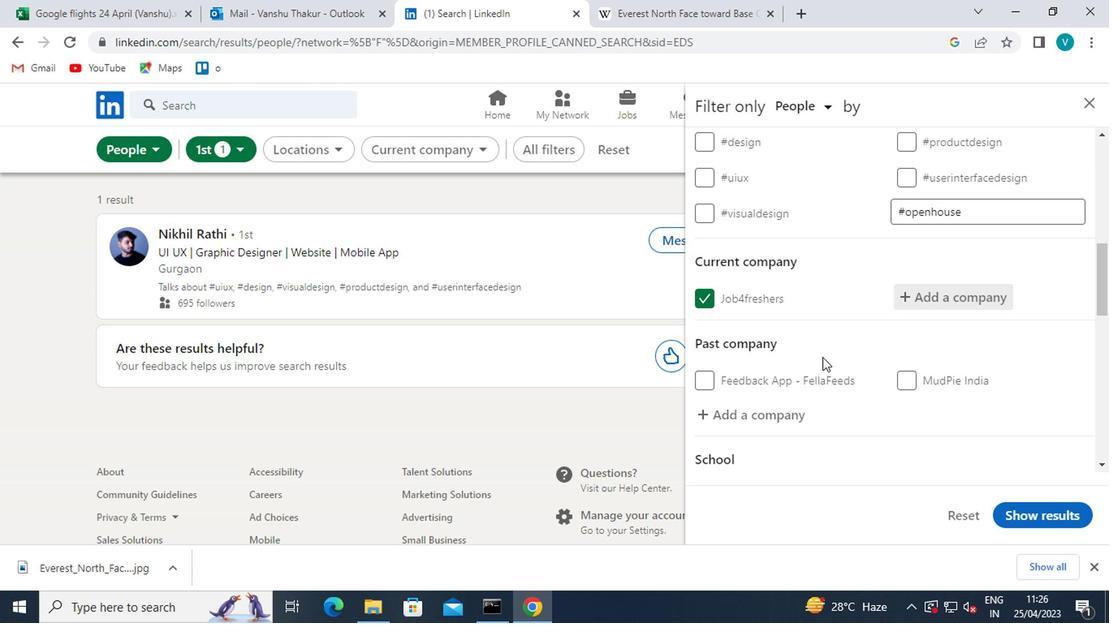 
Action: Mouse moved to (819, 357)
Screenshot: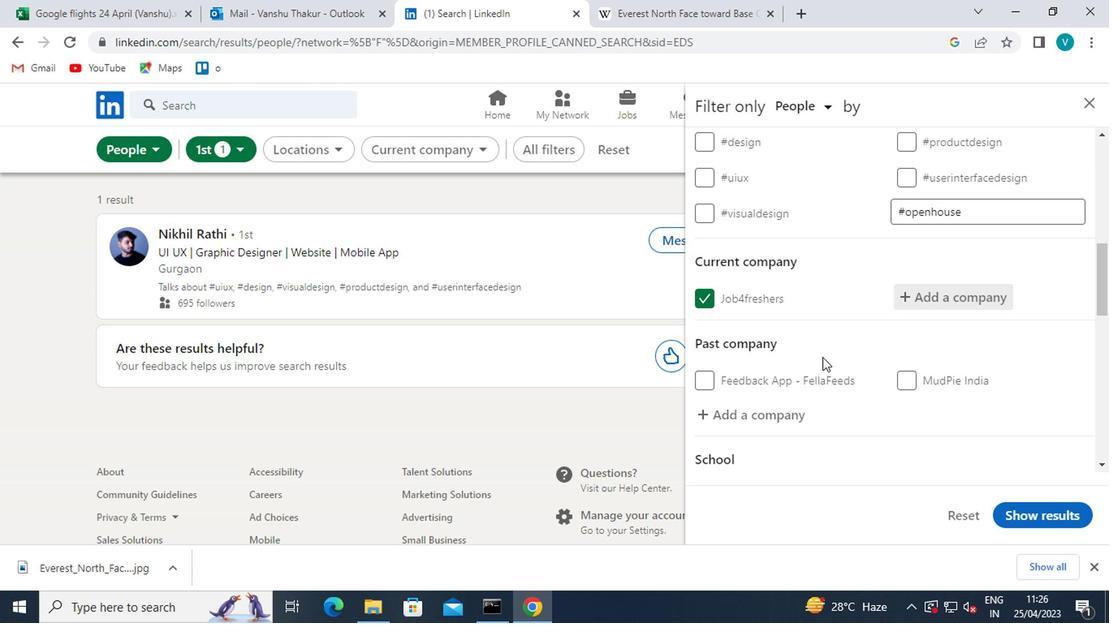 
Action: Mouse scrolled (819, 356) with delta (0, -1)
Screenshot: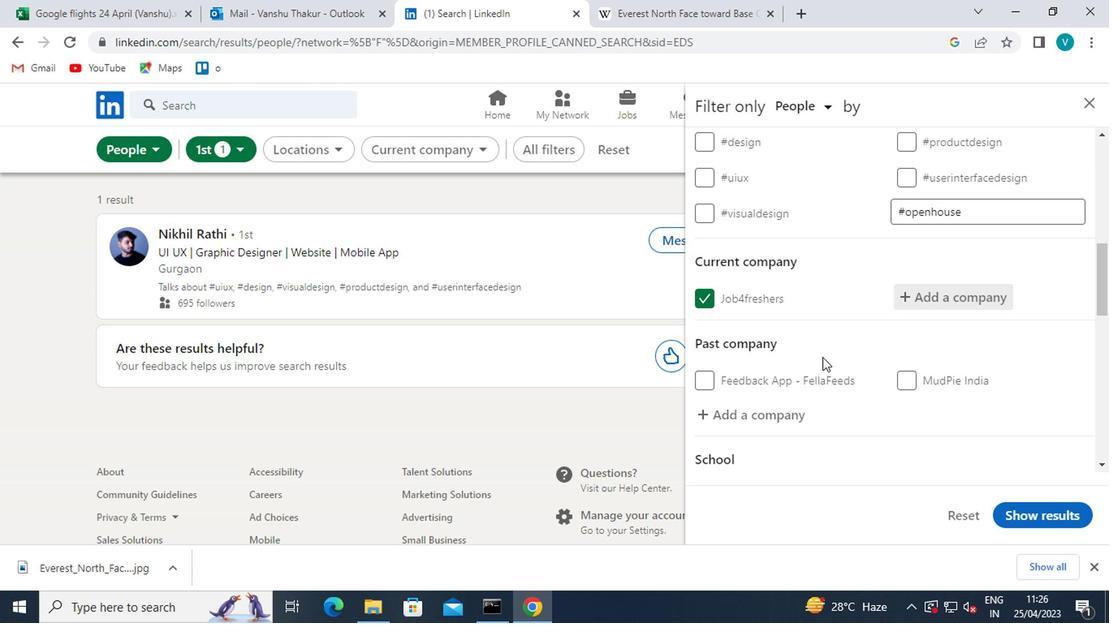 
Action: Mouse scrolled (819, 356) with delta (0, -1)
Screenshot: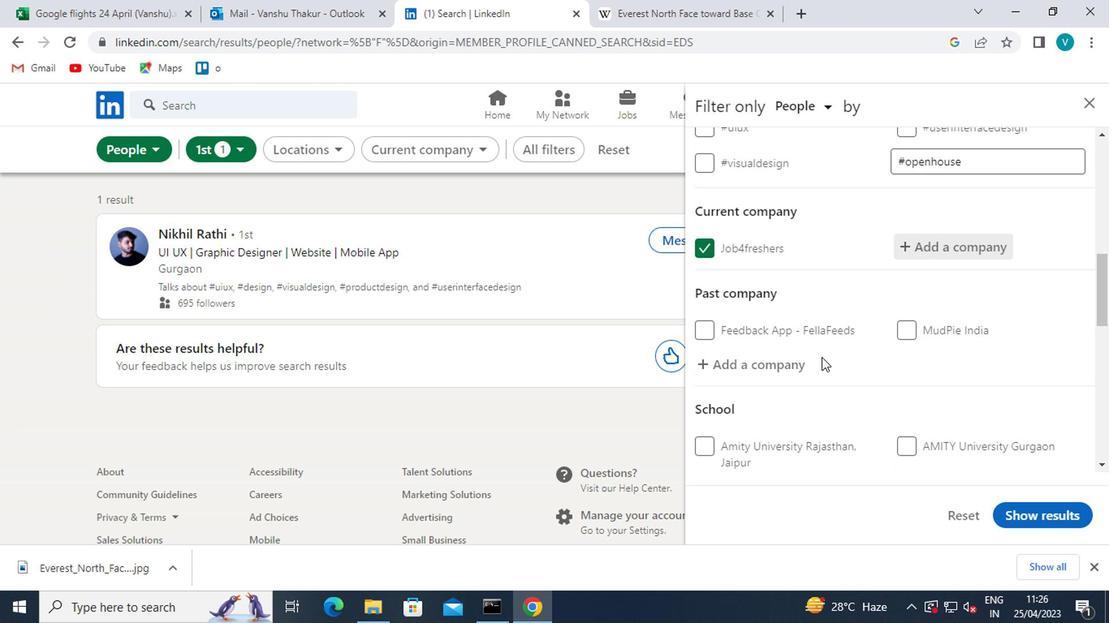 
Action: Mouse moved to (744, 310)
Screenshot: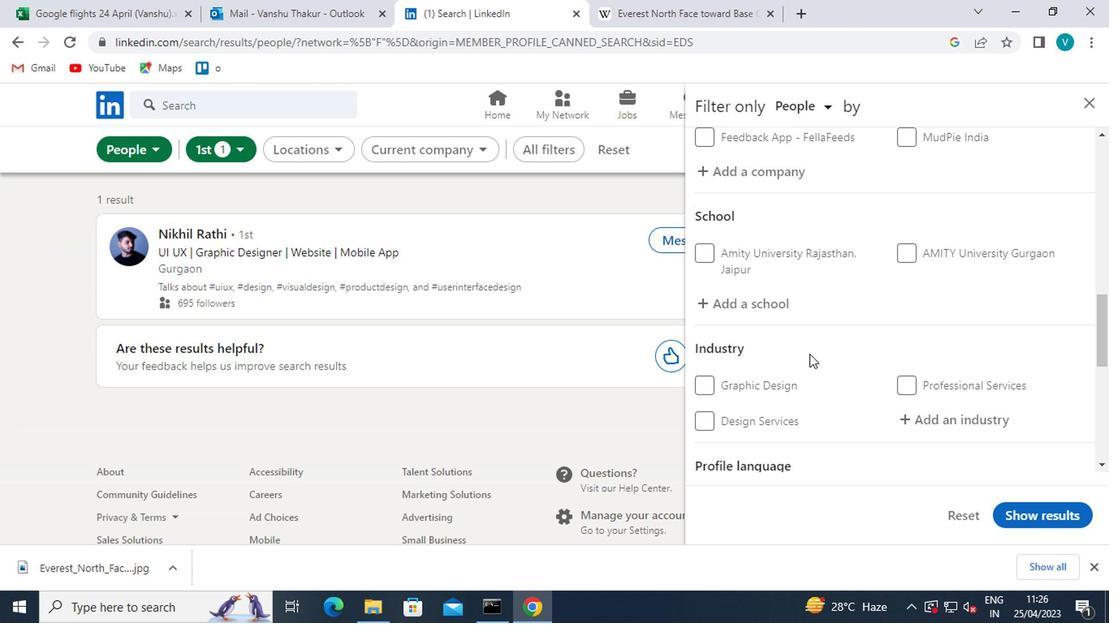 
Action: Mouse pressed left at (744, 310)
Screenshot: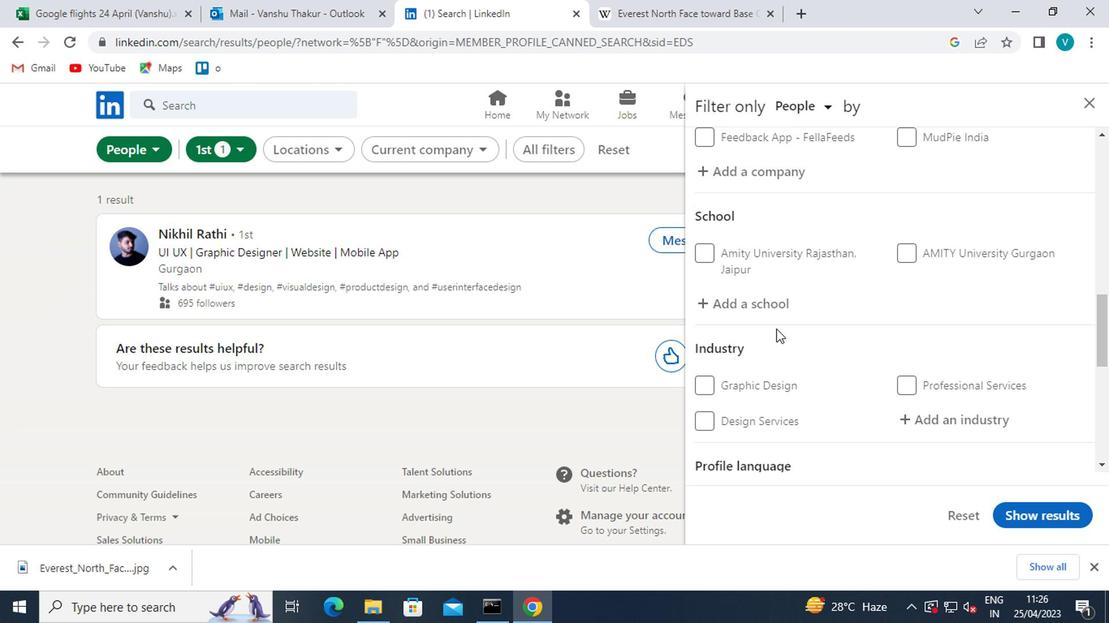 
Action: Mouse moved to (746, 306)
Screenshot: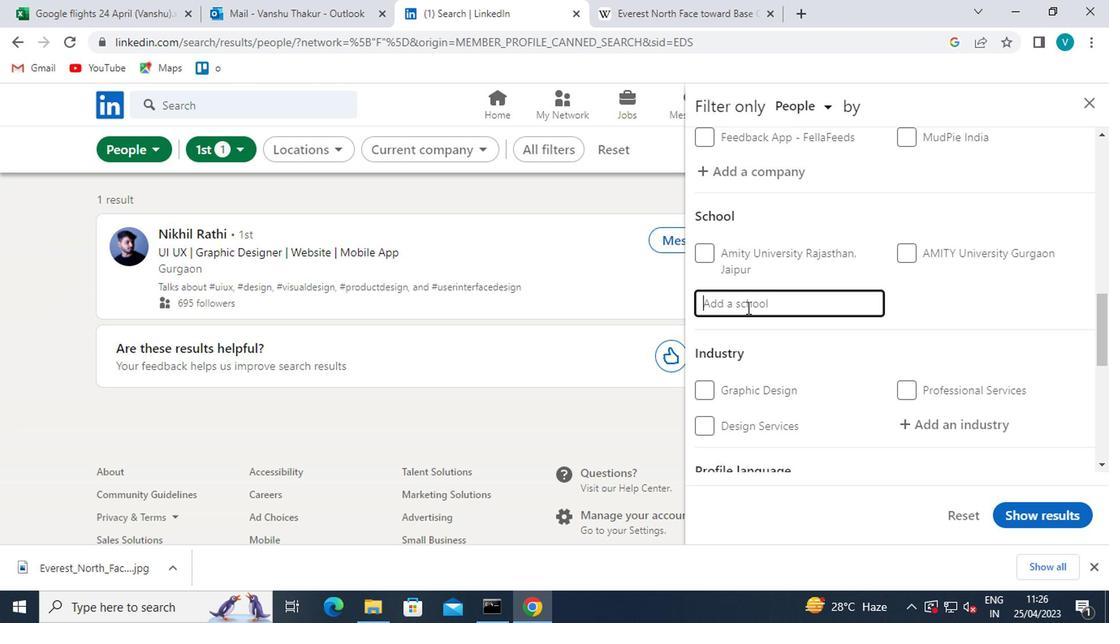 
Action: Key pressed <Key.shift>VIGNAN
Screenshot: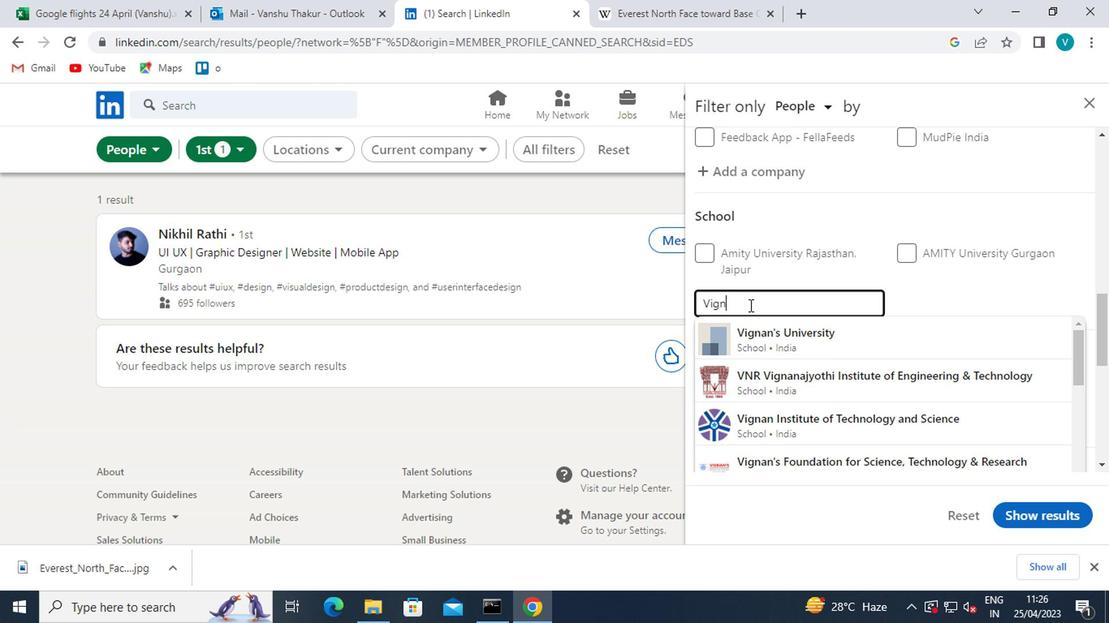 
Action: Mouse moved to (805, 424)
Screenshot: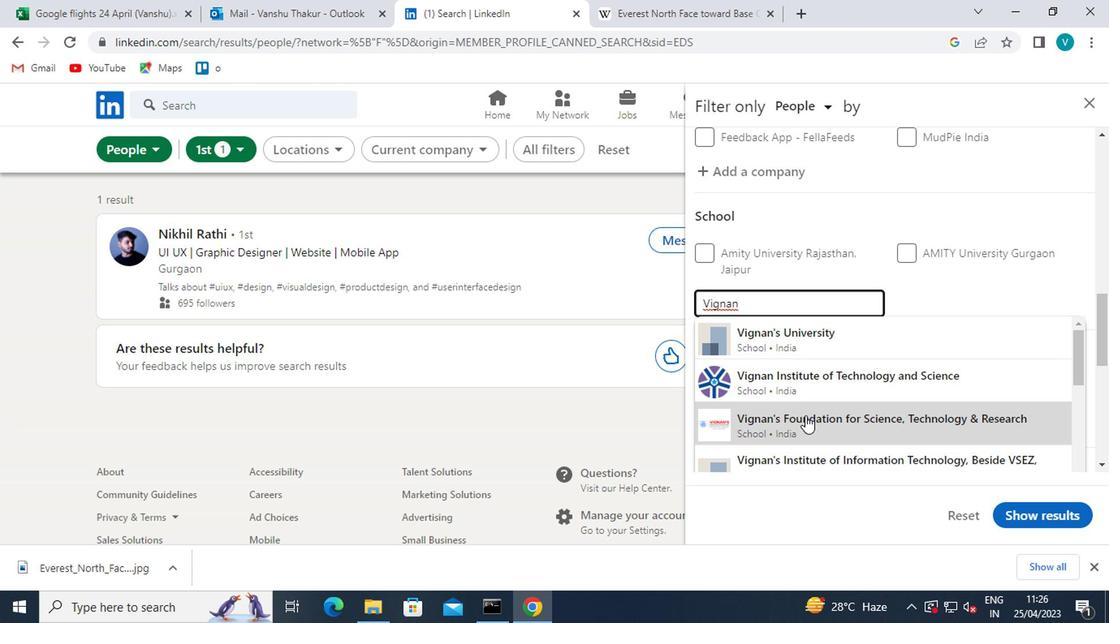 
Action: Mouse pressed left at (805, 424)
Screenshot: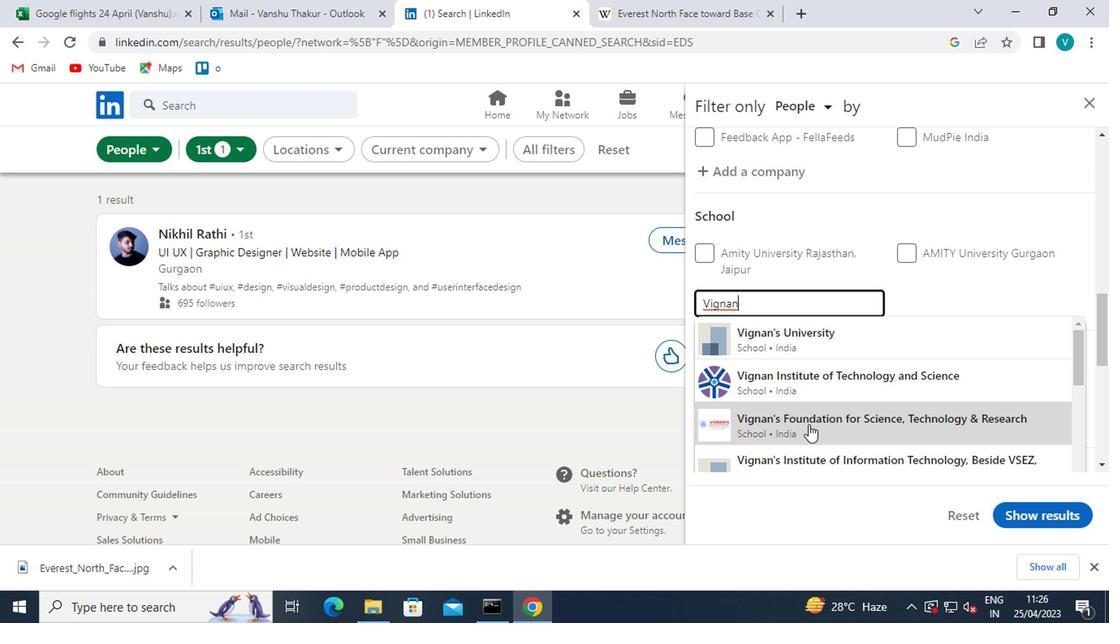 
Action: Mouse moved to (805, 424)
Screenshot: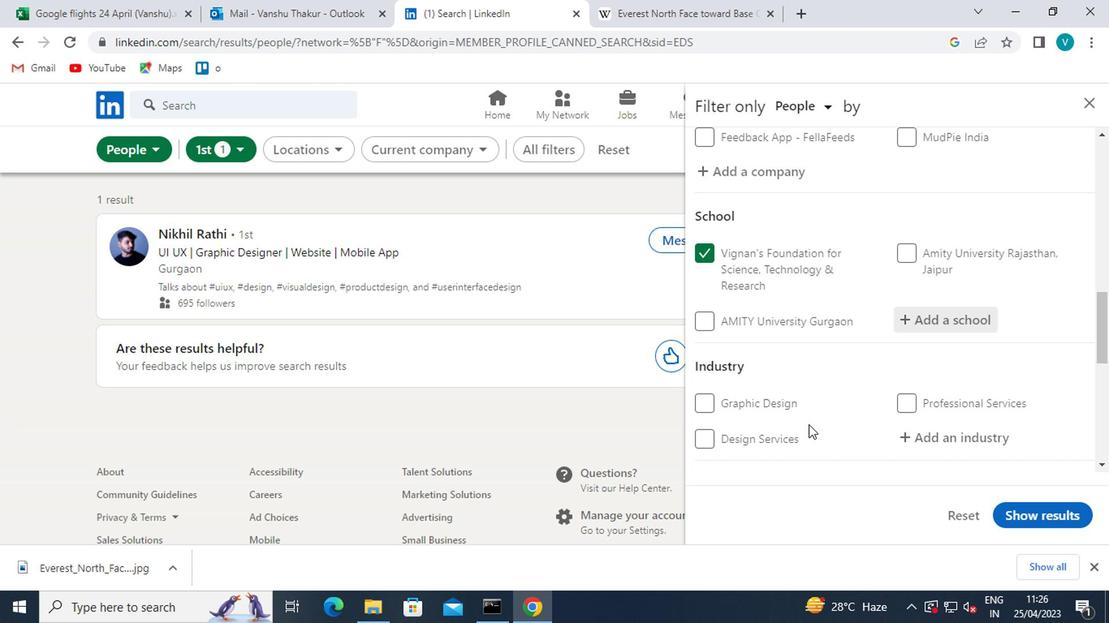 
Action: Mouse scrolled (805, 423) with delta (0, 0)
Screenshot: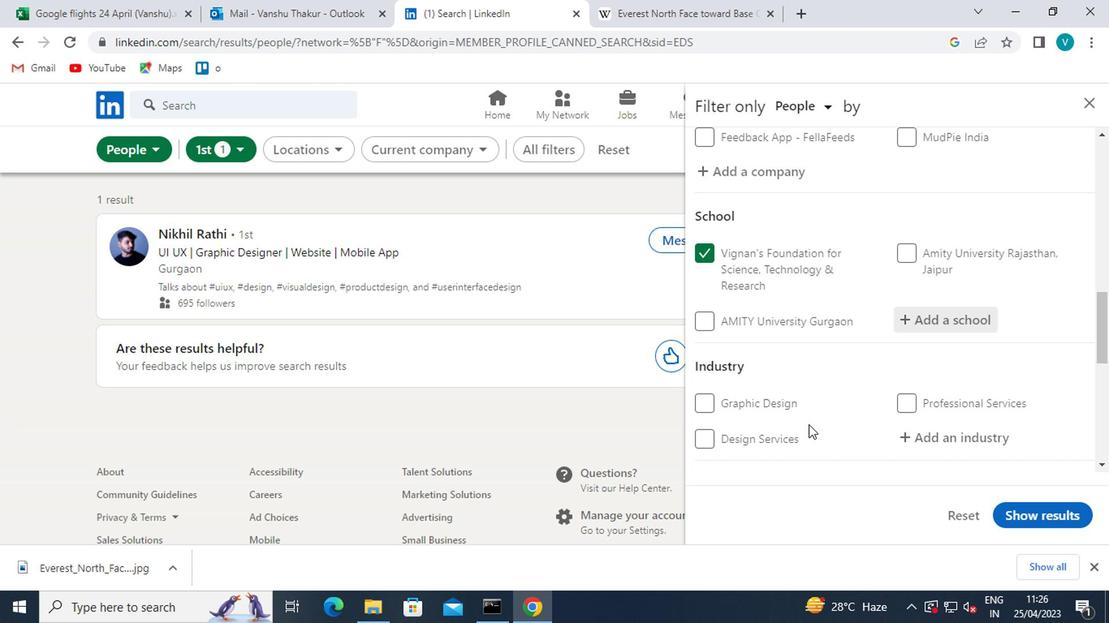 
Action: Mouse scrolled (805, 423) with delta (0, 0)
Screenshot: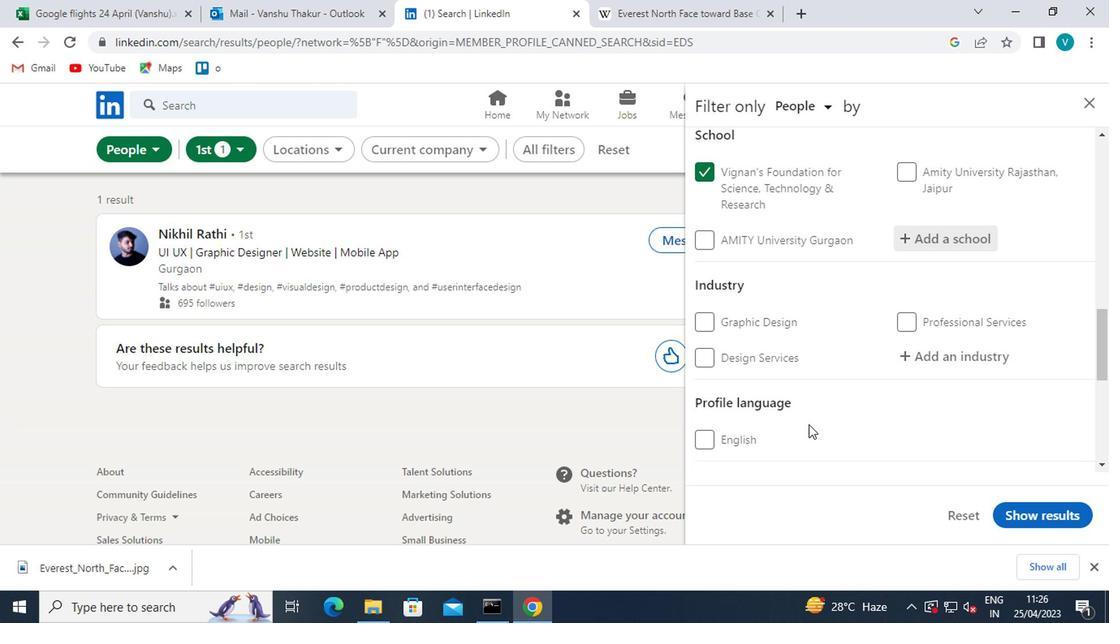 
Action: Mouse scrolled (805, 423) with delta (0, 0)
Screenshot: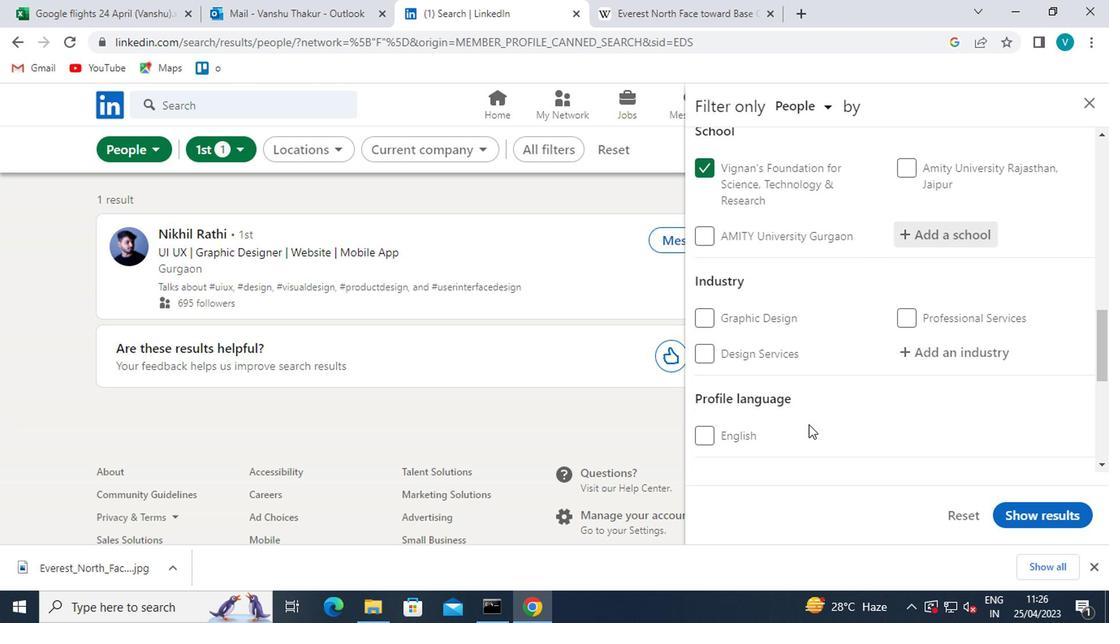 
Action: Mouse scrolled (805, 424) with delta (0, 0)
Screenshot: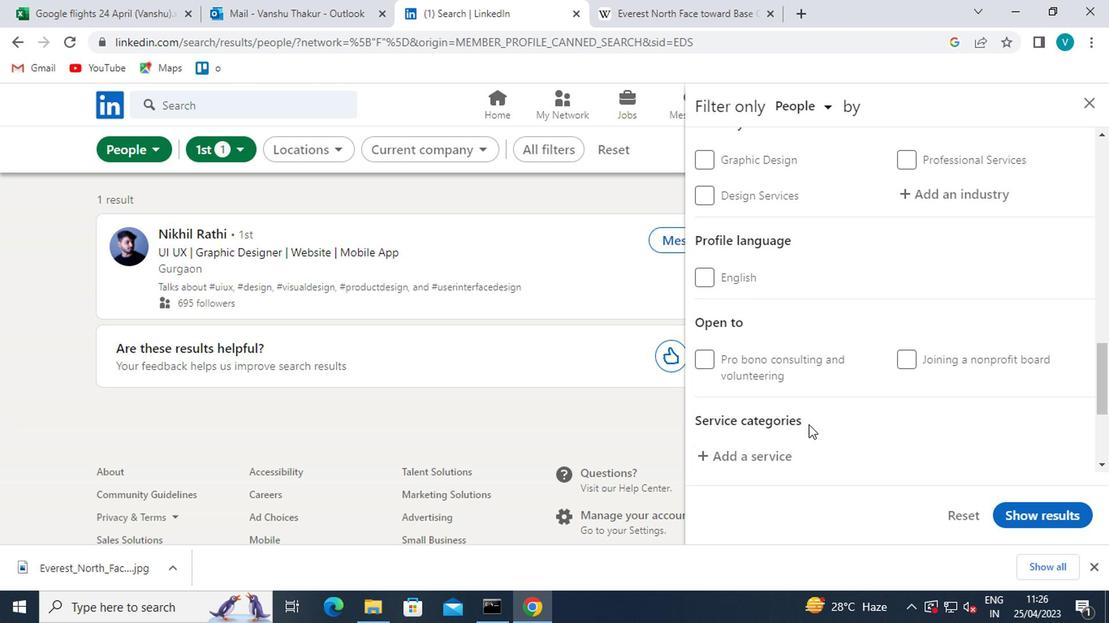 
Action: Mouse moved to (977, 285)
Screenshot: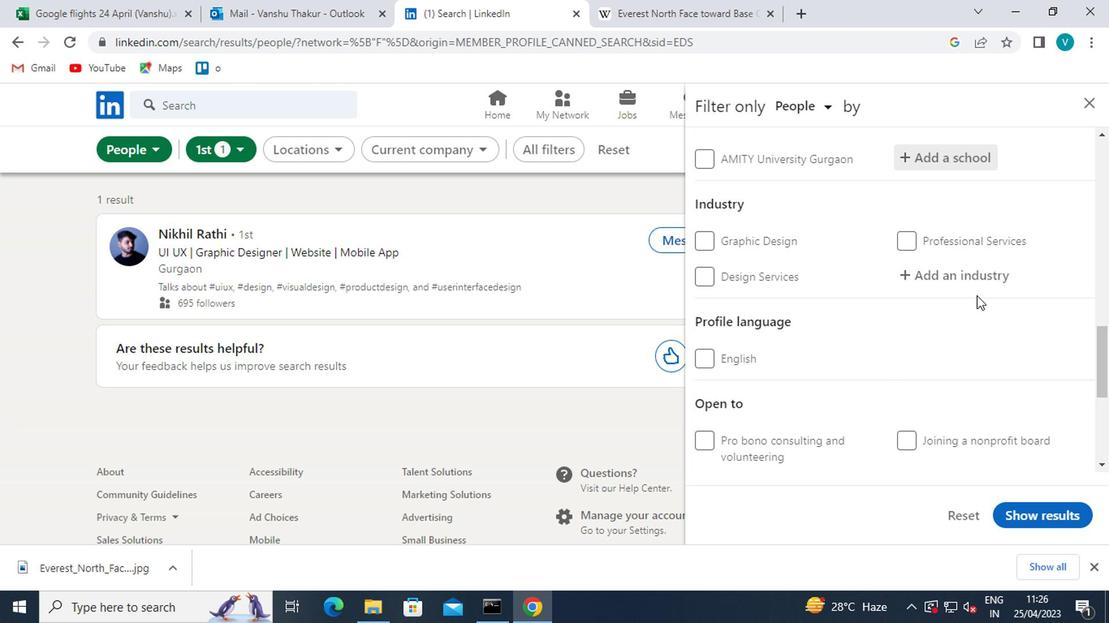 
Action: Mouse pressed left at (977, 285)
Screenshot: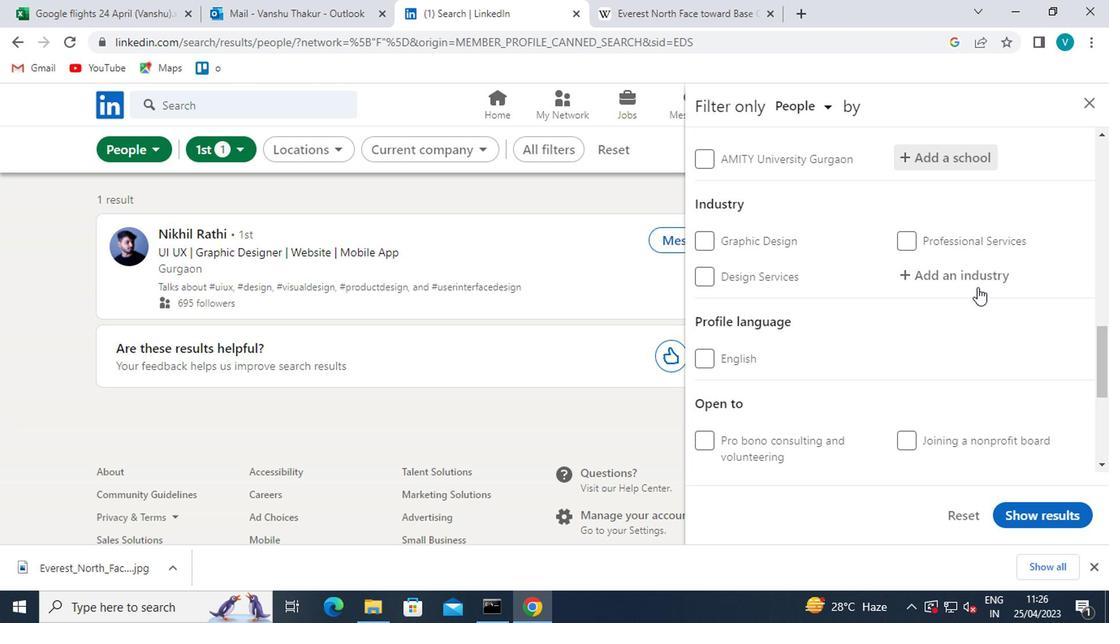 
Action: Mouse moved to (977, 285)
Screenshot: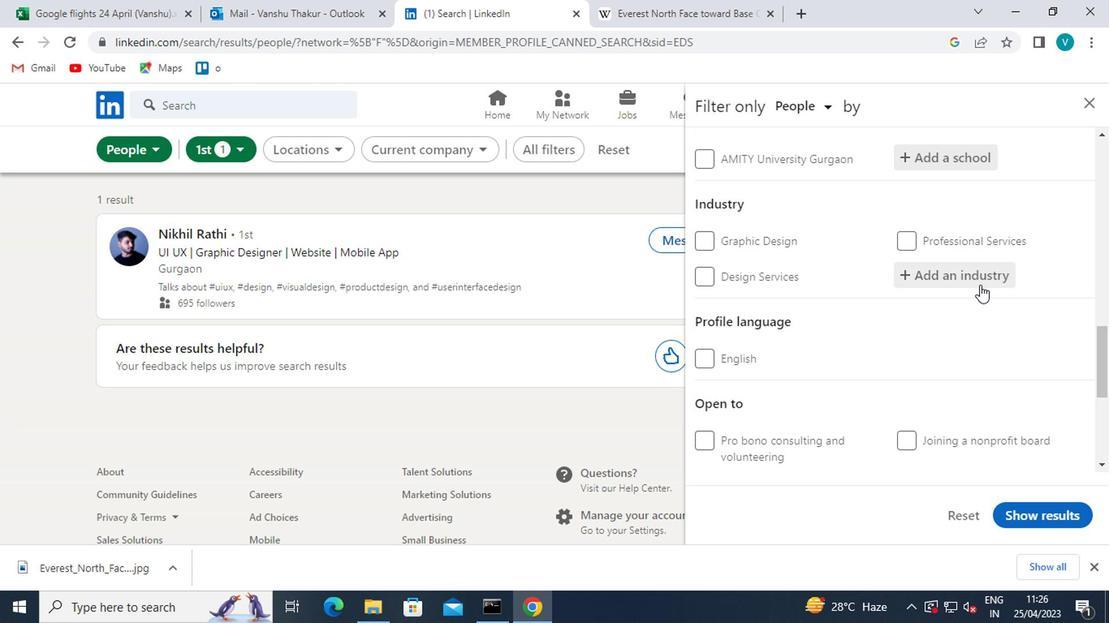 
Action: Key pressed <Key.shift>DESI
Screenshot: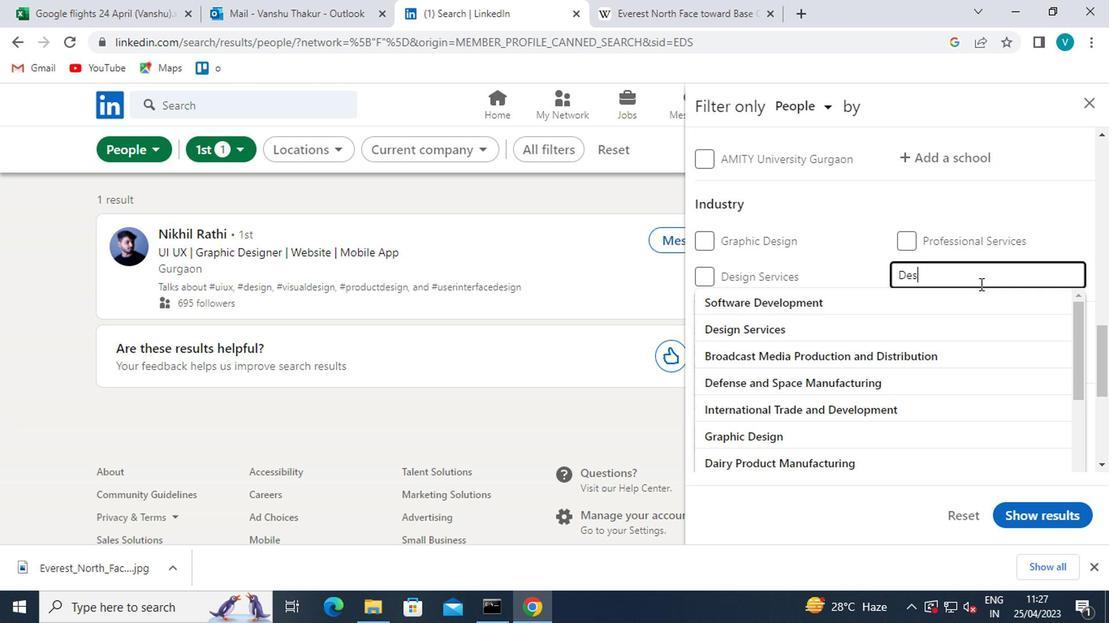 
Action: Mouse moved to (788, 299)
Screenshot: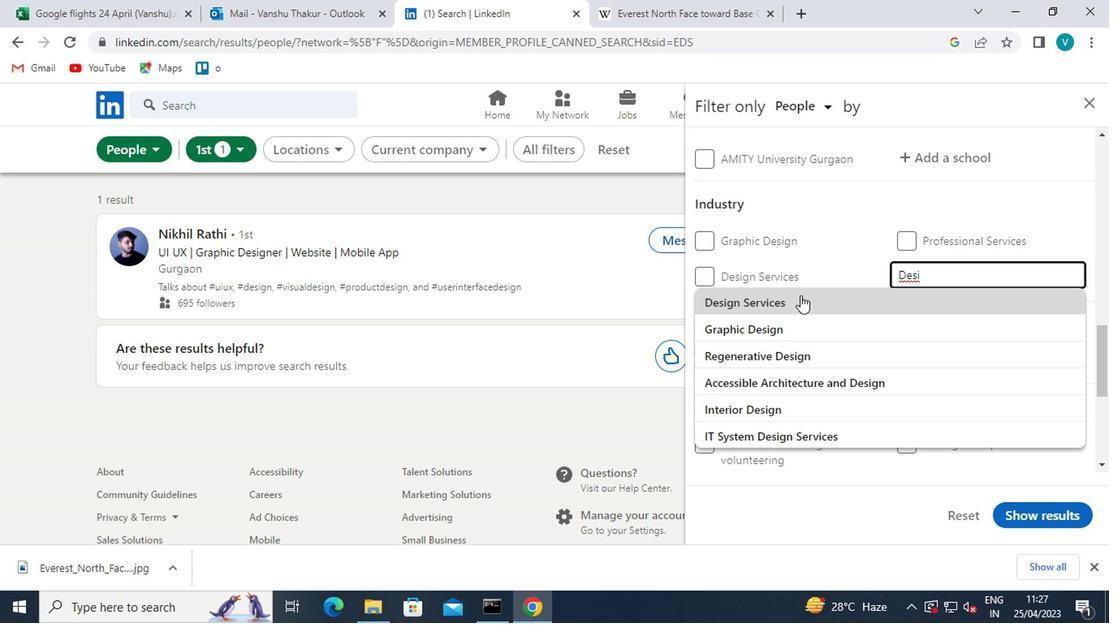 
Action: Mouse pressed left at (788, 299)
Screenshot: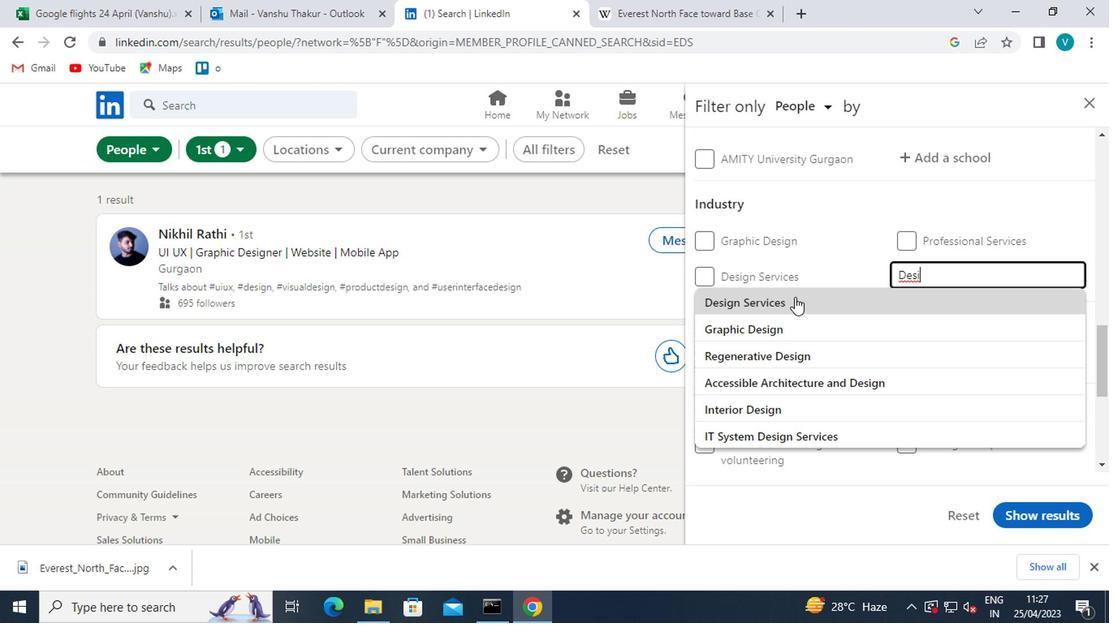 
Action: Mouse moved to (797, 302)
Screenshot: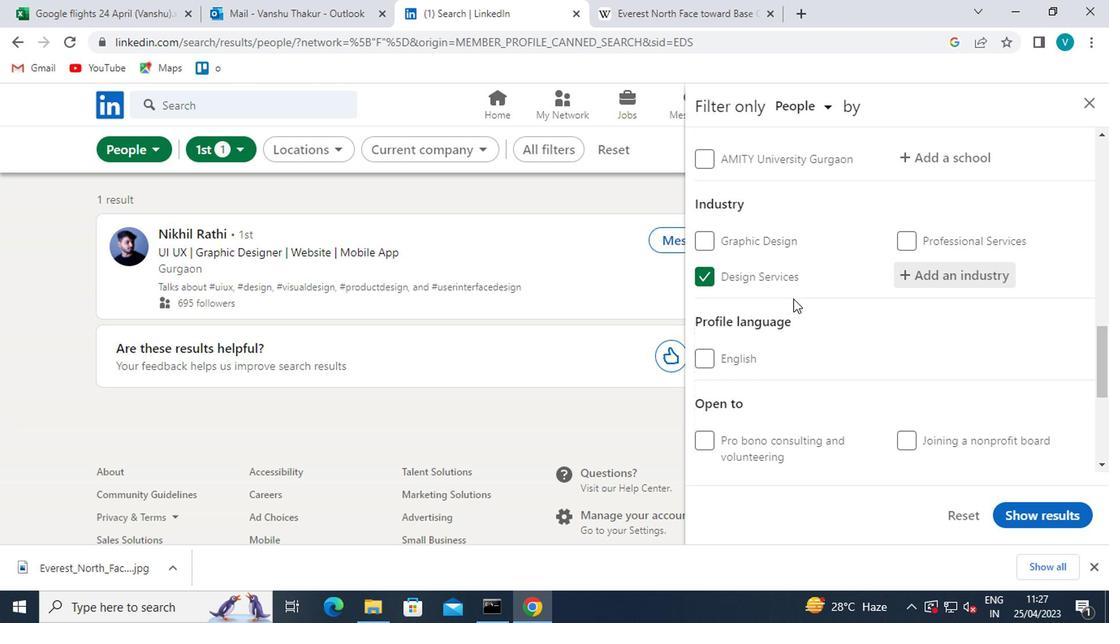 
Action: Mouse scrolled (797, 301) with delta (0, -1)
Screenshot: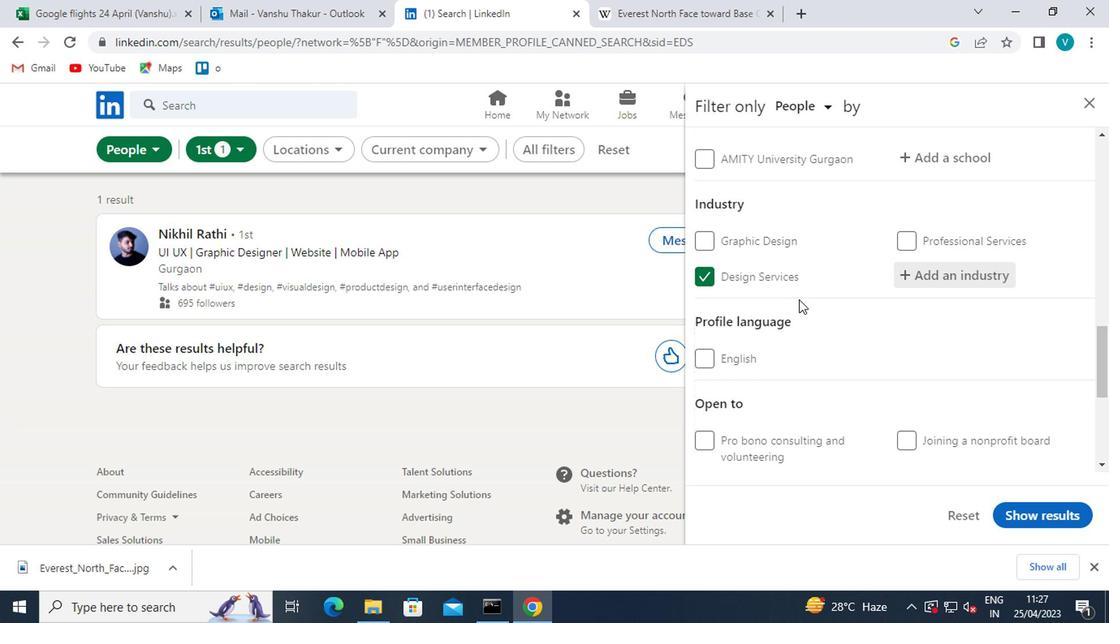 
Action: Mouse scrolled (797, 301) with delta (0, -1)
Screenshot: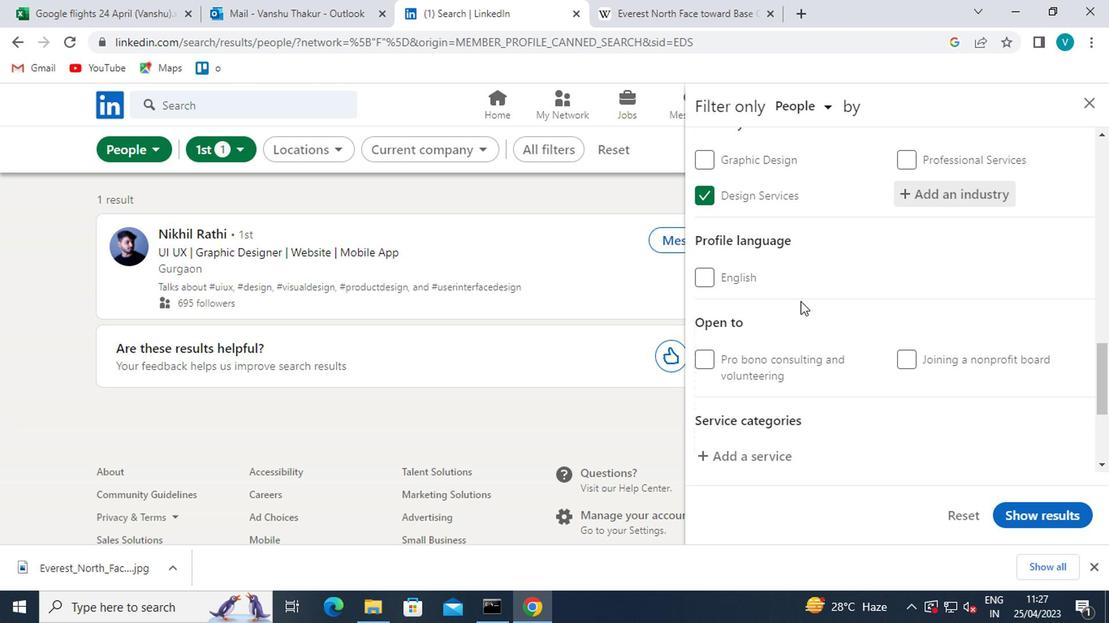 
Action: Mouse moved to (785, 385)
Screenshot: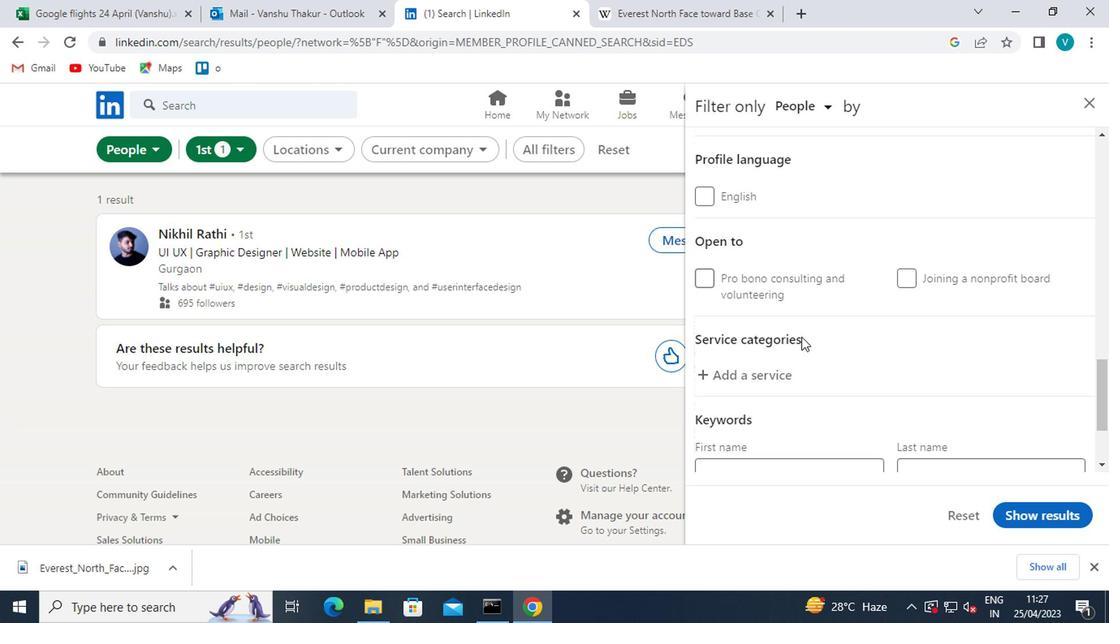 
Action: Mouse pressed left at (785, 385)
Screenshot: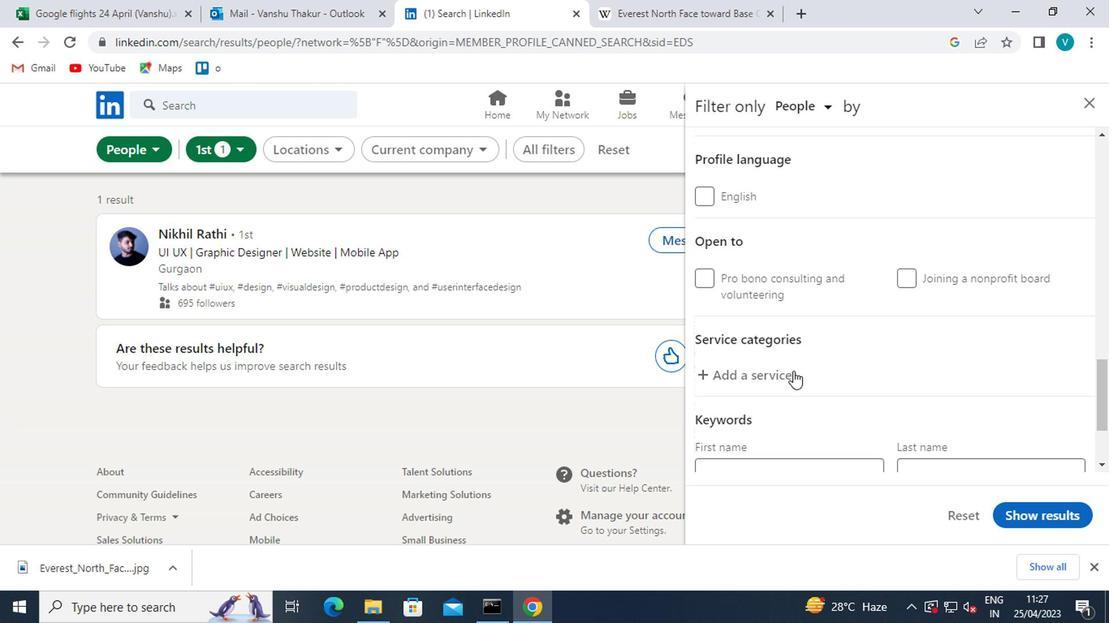 
Action: Mouse moved to (787, 382)
Screenshot: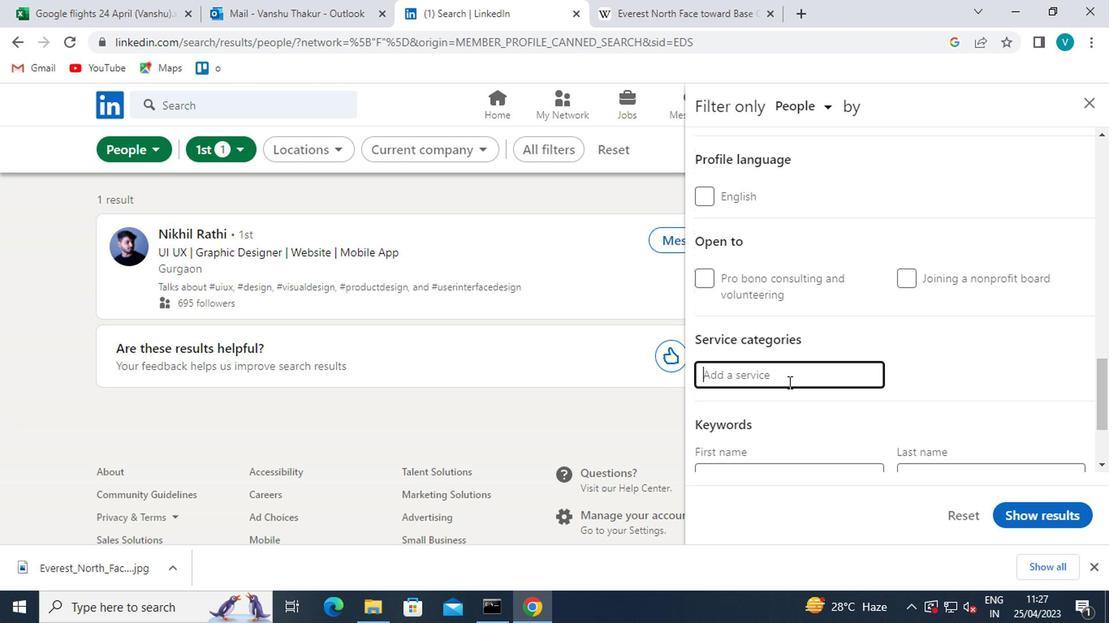 
Action: Key pressed <Key.shift>BUSINESS<Key.space><Key.shift>LAW
Screenshot: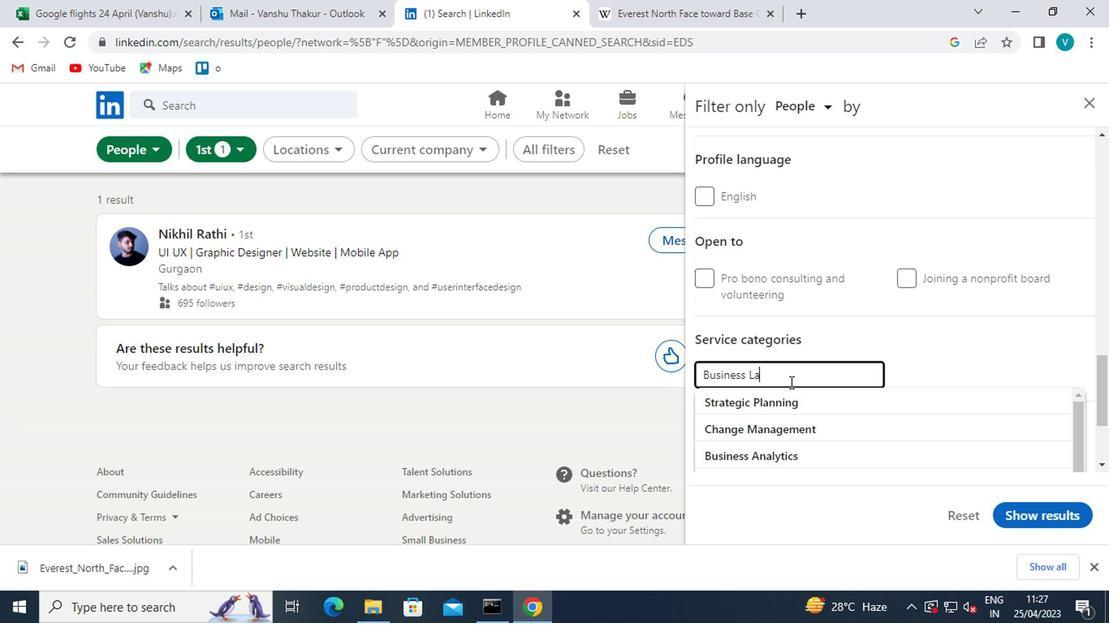 
Action: Mouse moved to (759, 396)
Screenshot: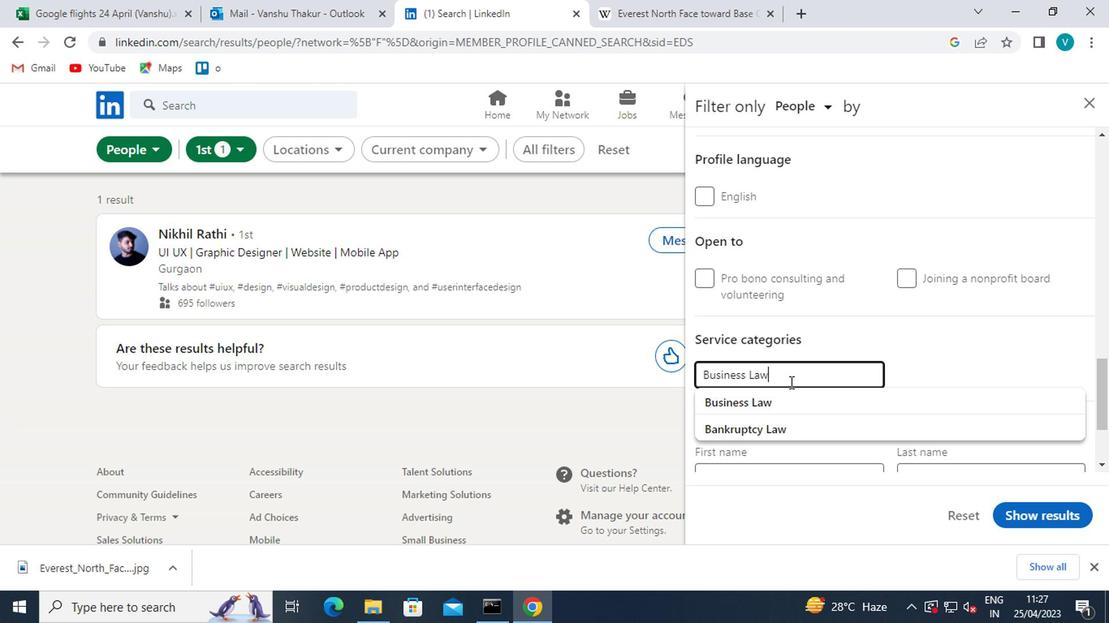 
Action: Mouse pressed left at (759, 396)
Screenshot: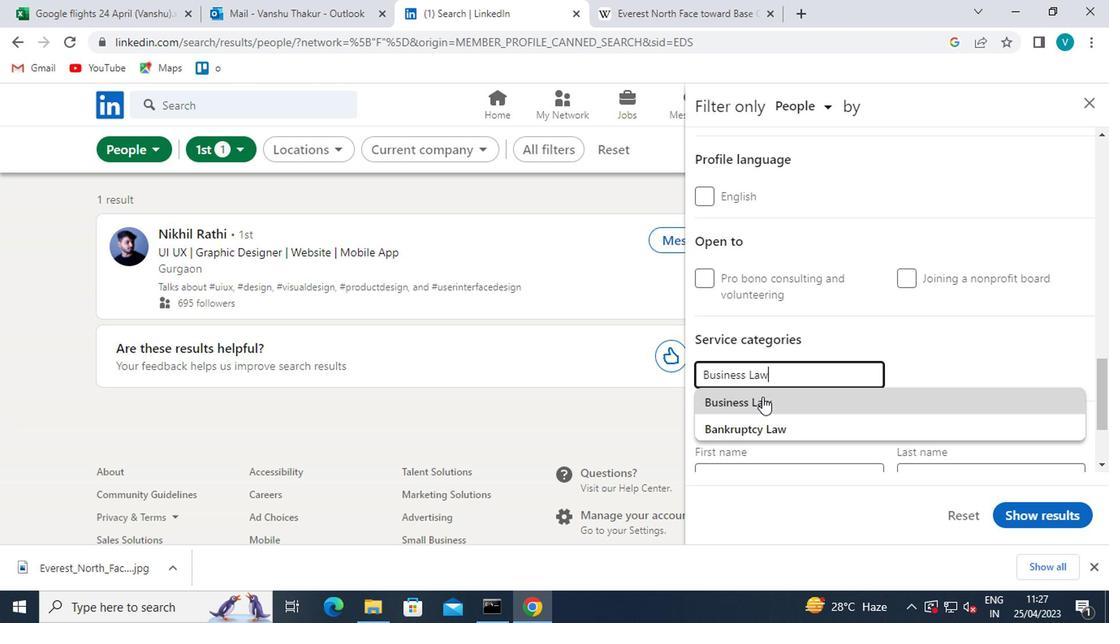 
Action: Mouse moved to (775, 398)
Screenshot: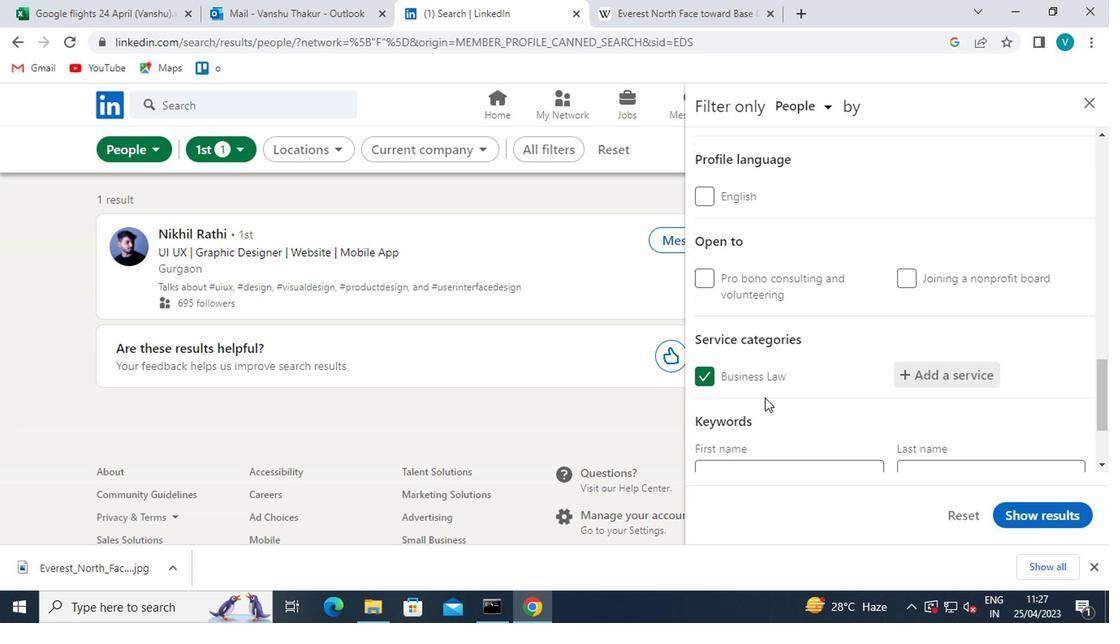 
Action: Mouse scrolled (775, 397) with delta (0, 0)
Screenshot: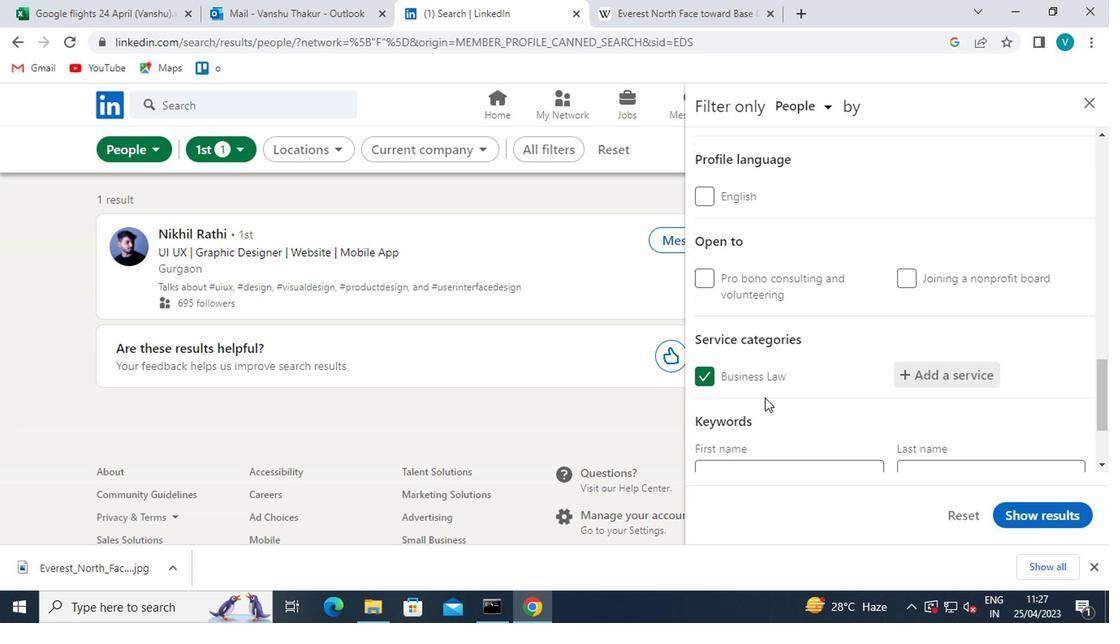
Action: Mouse moved to (778, 398)
Screenshot: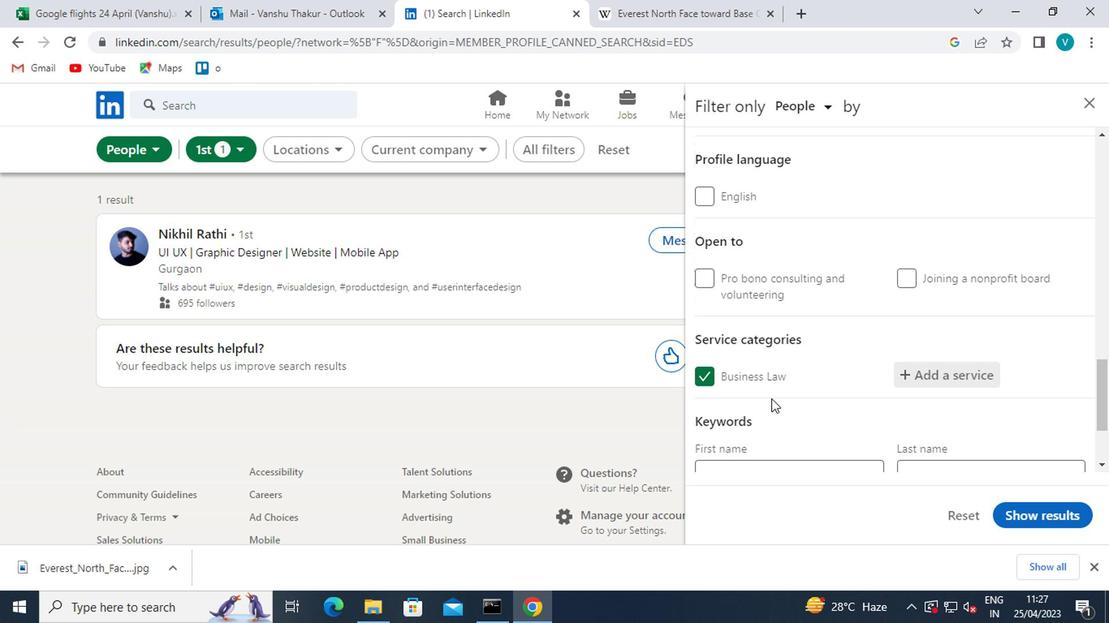 
Action: Mouse scrolled (778, 397) with delta (0, 0)
Screenshot: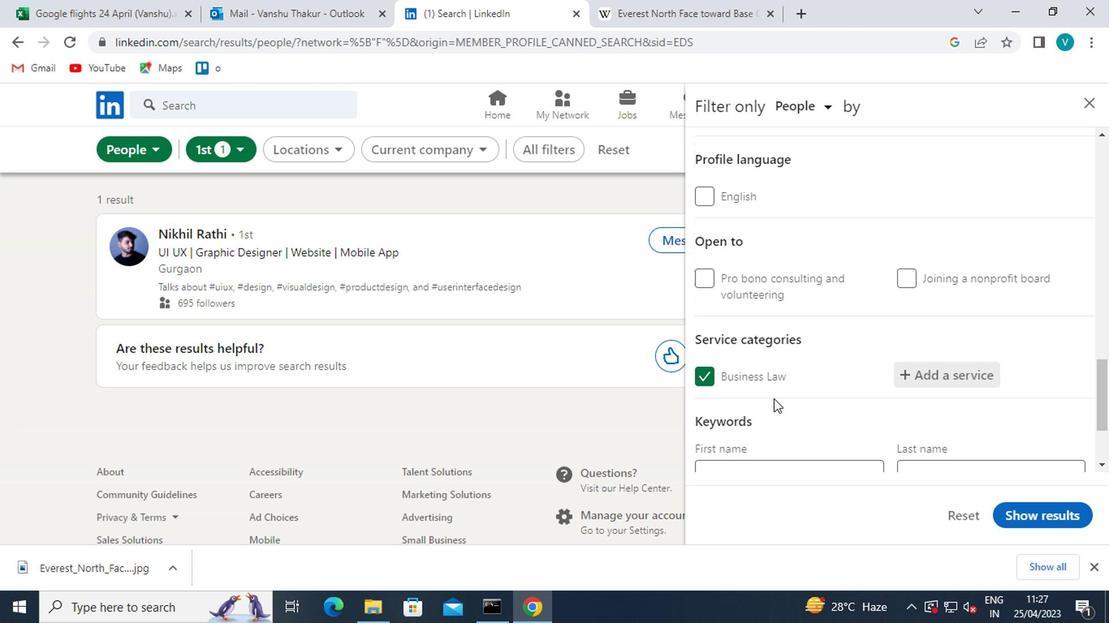 
Action: Mouse moved to (779, 403)
Screenshot: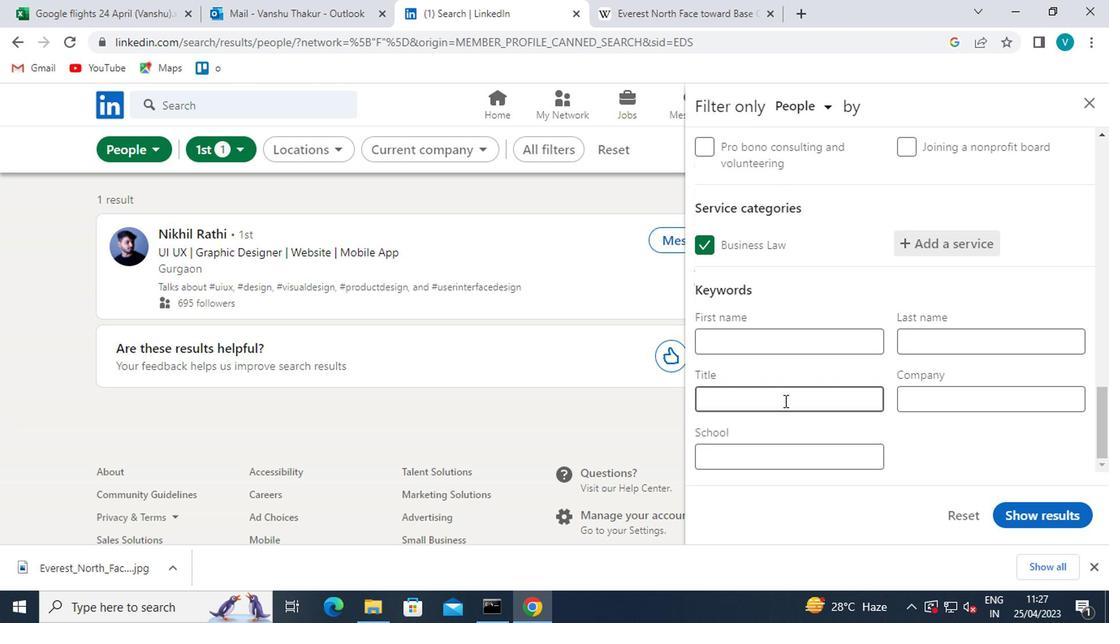 
Action: Mouse pressed left at (779, 403)
Screenshot: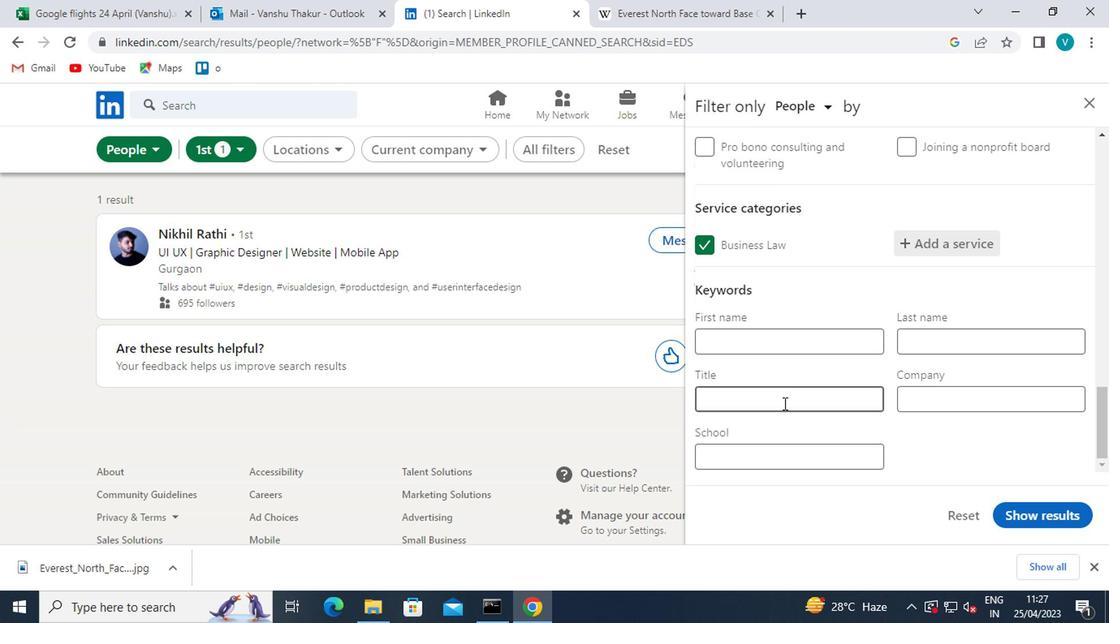 
Action: Key pressed <Key.shift>HOUSEKEEPER
Screenshot: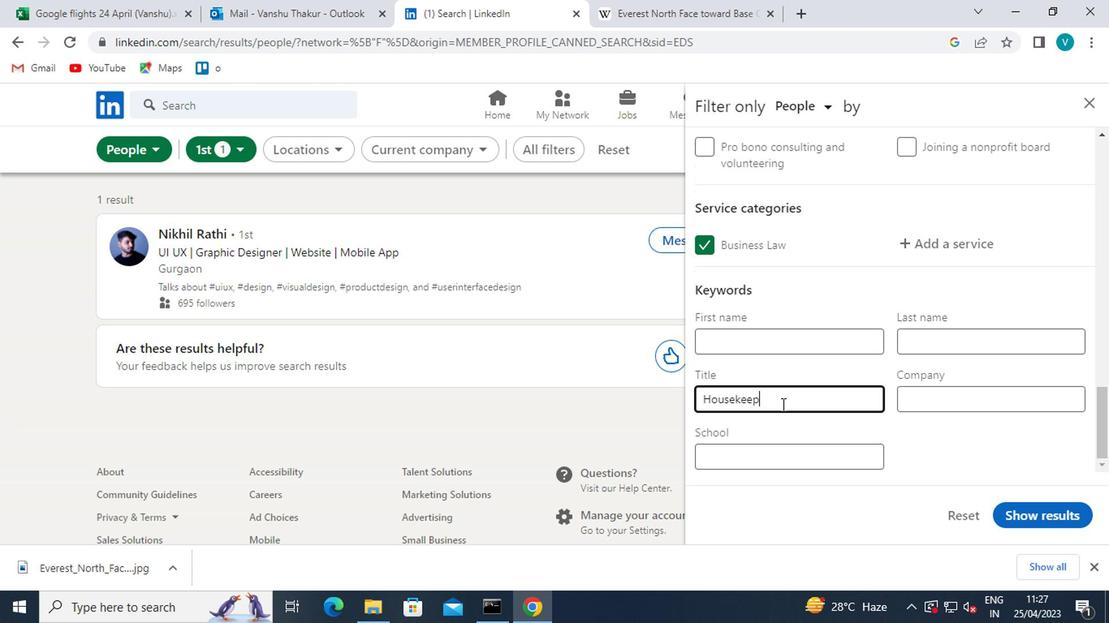 
Action: Mouse moved to (1017, 502)
Screenshot: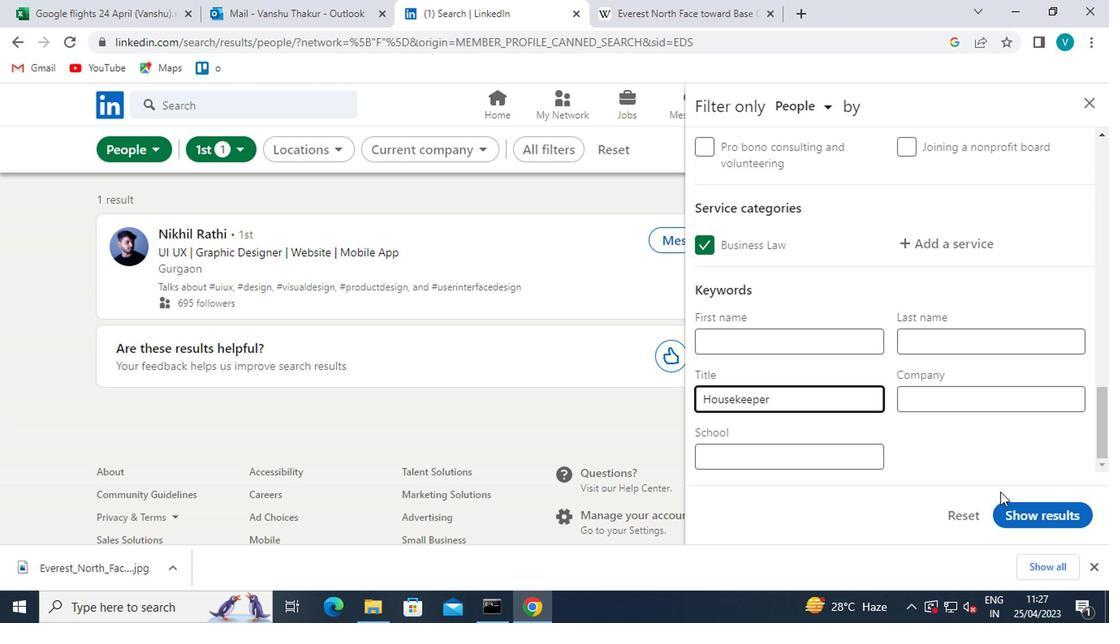 
Action: Mouse pressed left at (1017, 502)
Screenshot: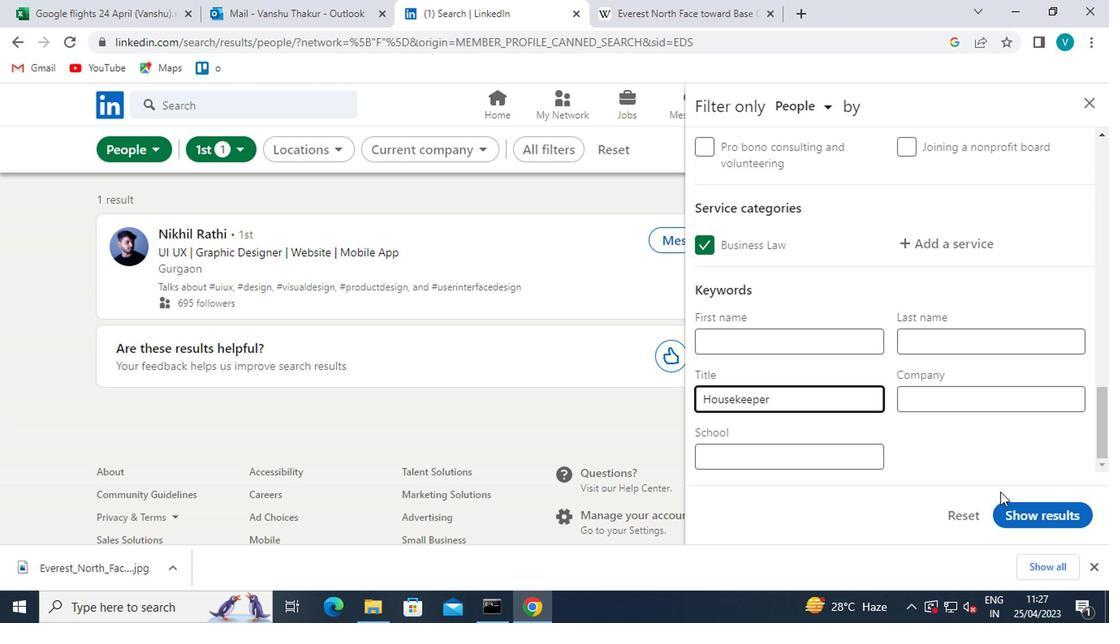 
Action: Mouse moved to (1018, 502)
Screenshot: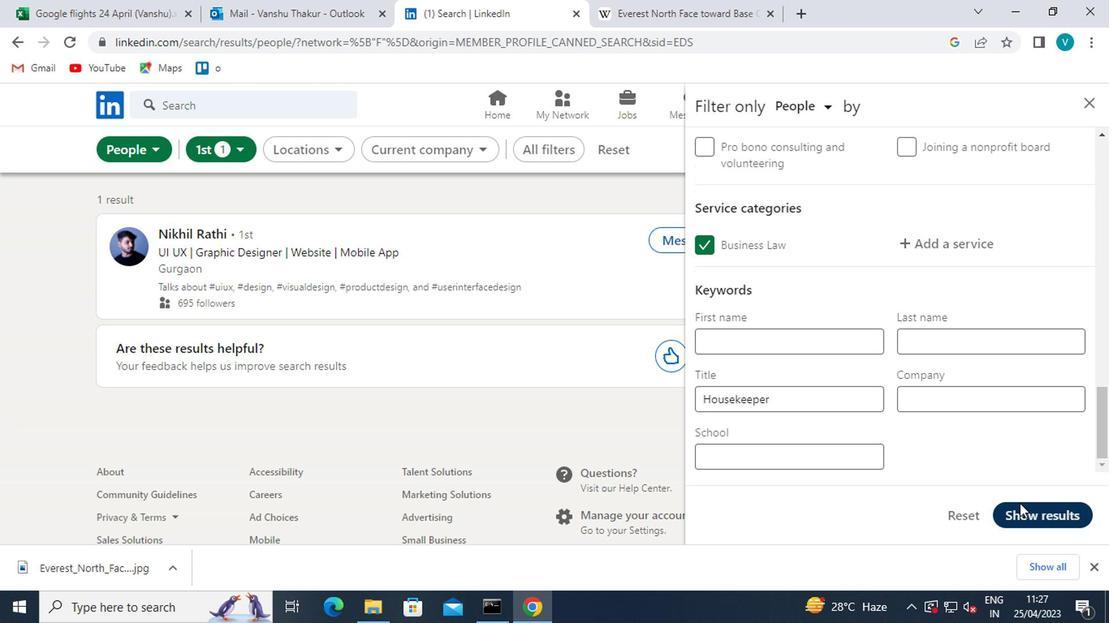 
